 Task: Find connections with filter location Emmerich with filter topic #Datawith filter profile language Potuguese with filter current company Home Credit India with filter school Jorhat Engineering College with filter industry Libraries with filter service category Family Law with filter keywords title Founder
Action: Mouse moved to (573, 72)
Screenshot: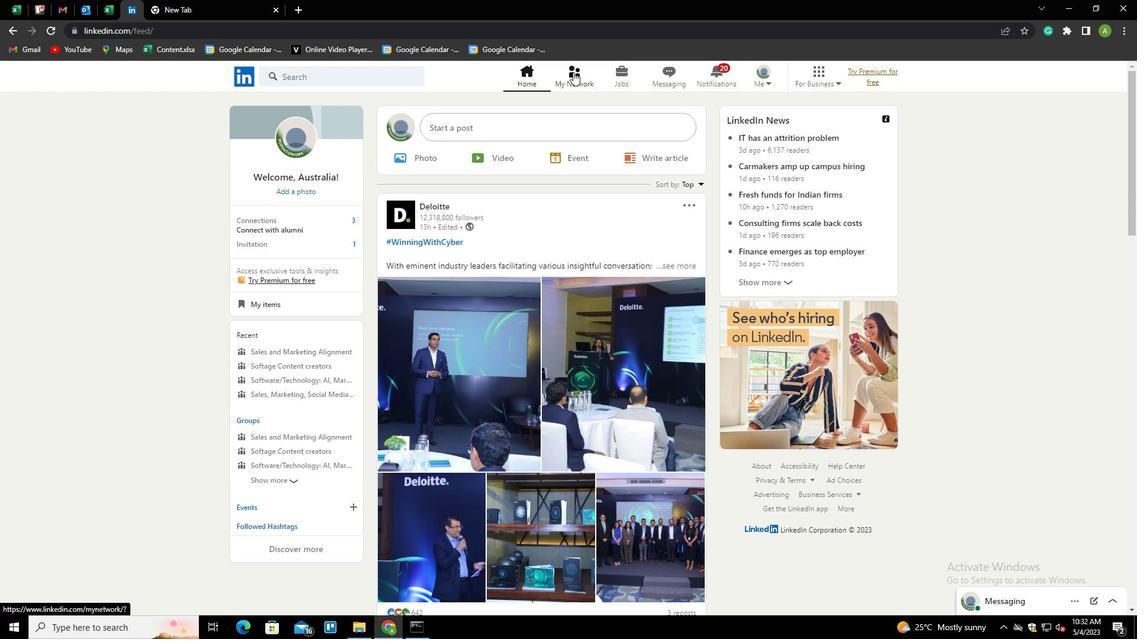 
Action: Mouse pressed left at (573, 72)
Screenshot: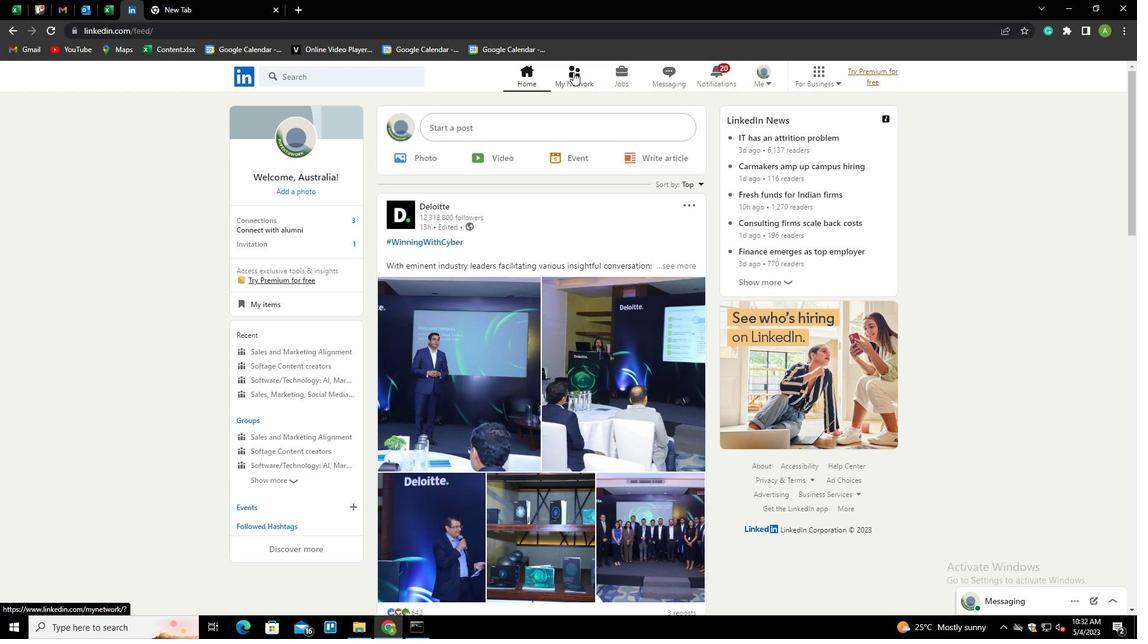 
Action: Mouse moved to (308, 140)
Screenshot: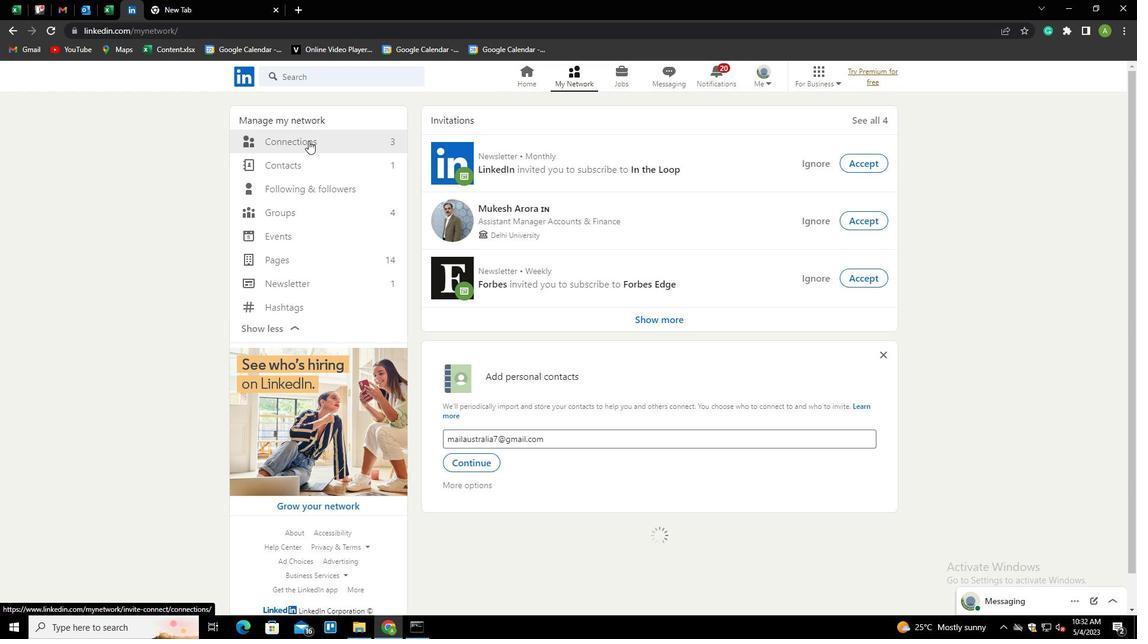 
Action: Mouse pressed left at (308, 140)
Screenshot: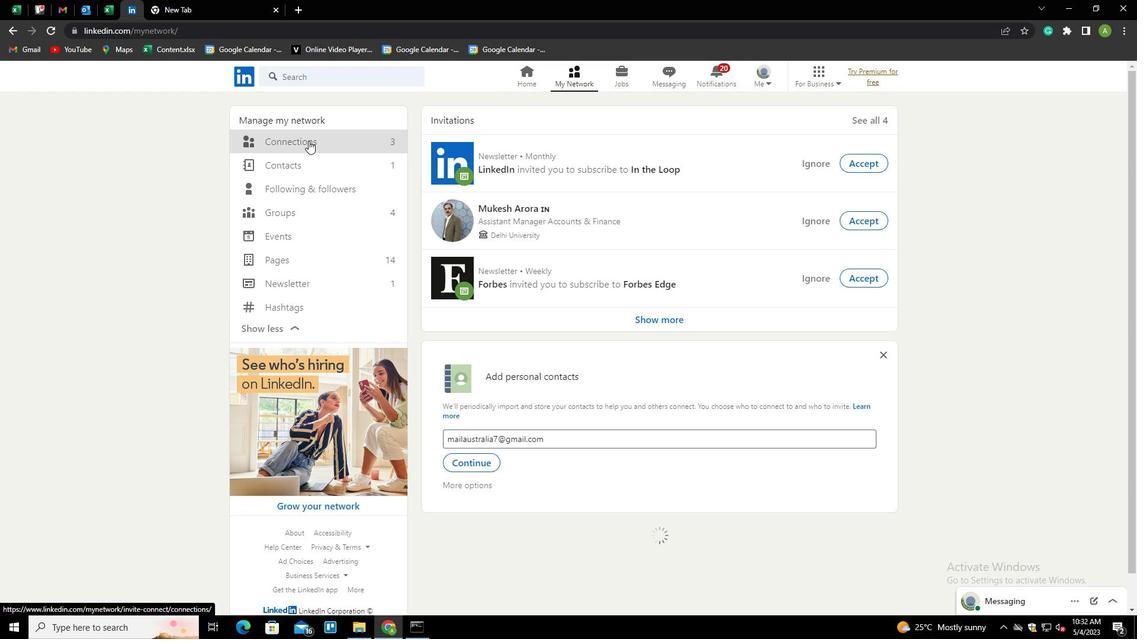 
Action: Mouse moved to (656, 140)
Screenshot: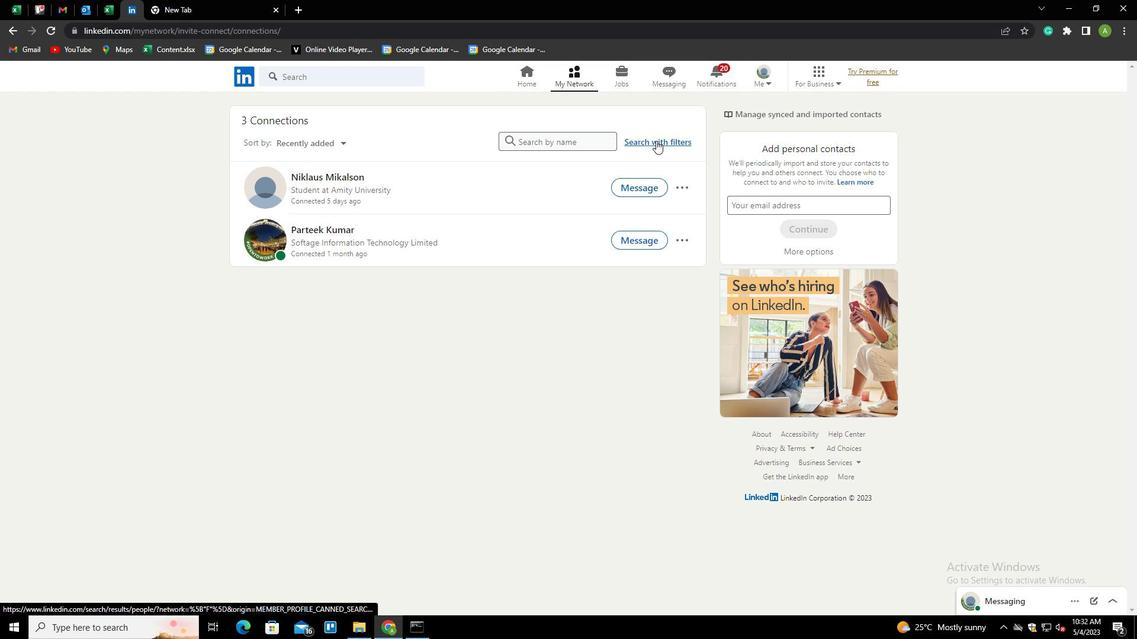 
Action: Mouse pressed left at (656, 140)
Screenshot: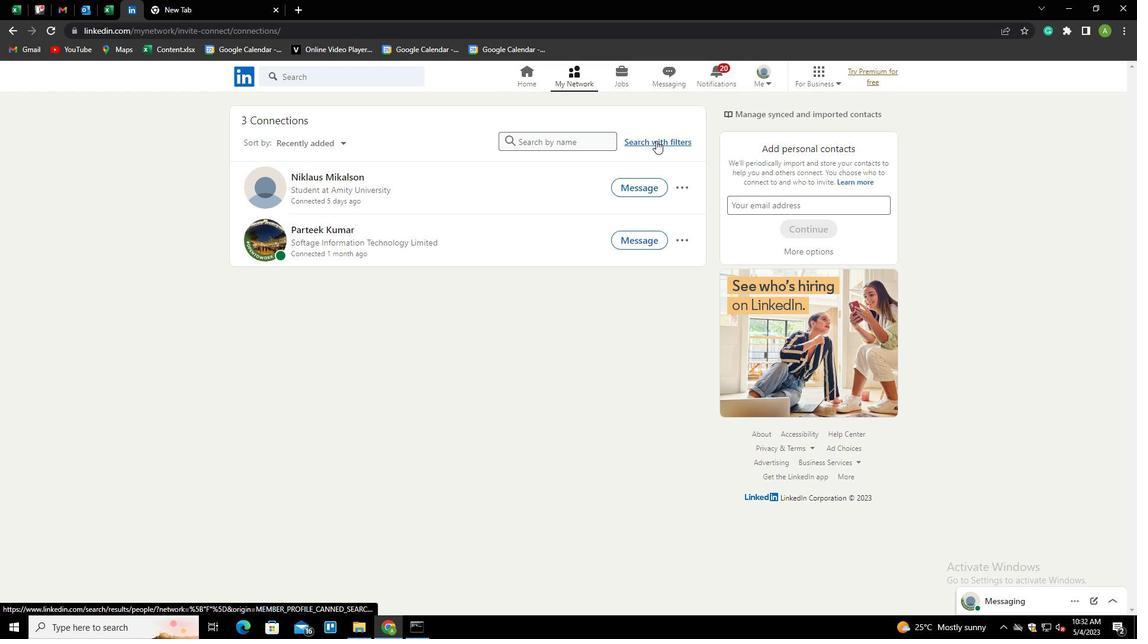 
Action: Mouse moved to (618, 105)
Screenshot: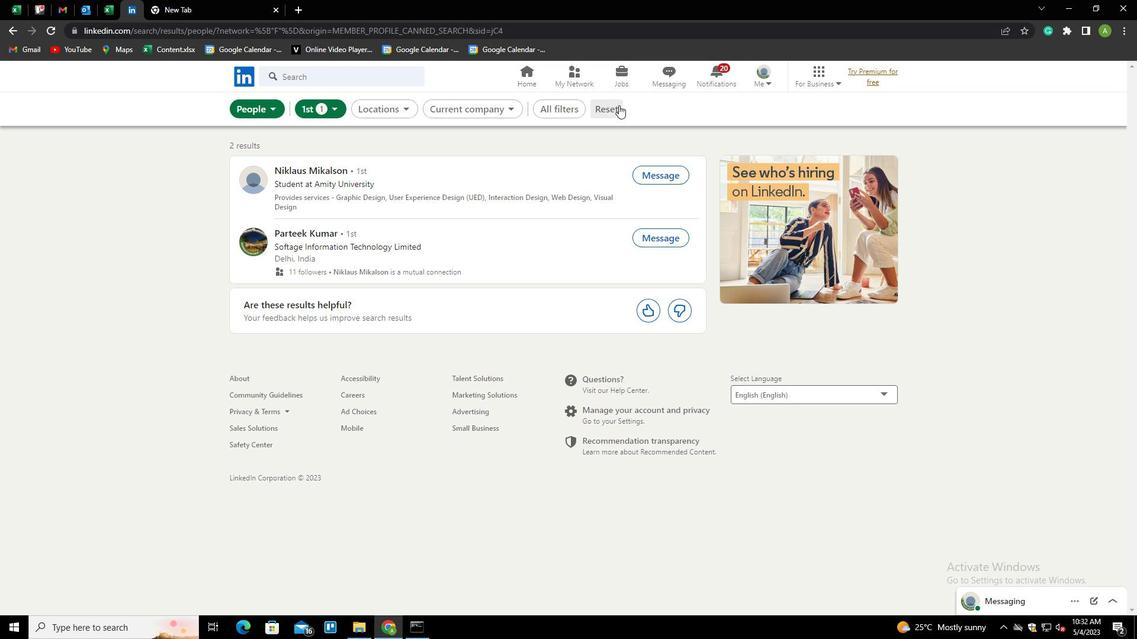 
Action: Mouse pressed left at (618, 105)
Screenshot: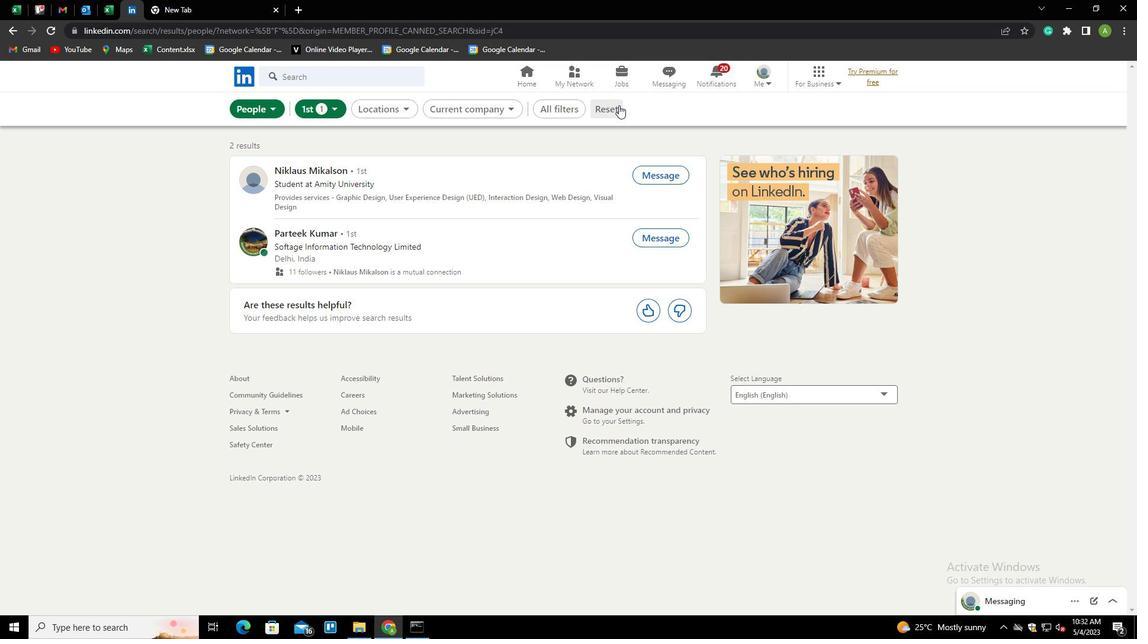 
Action: Mouse moved to (598, 107)
Screenshot: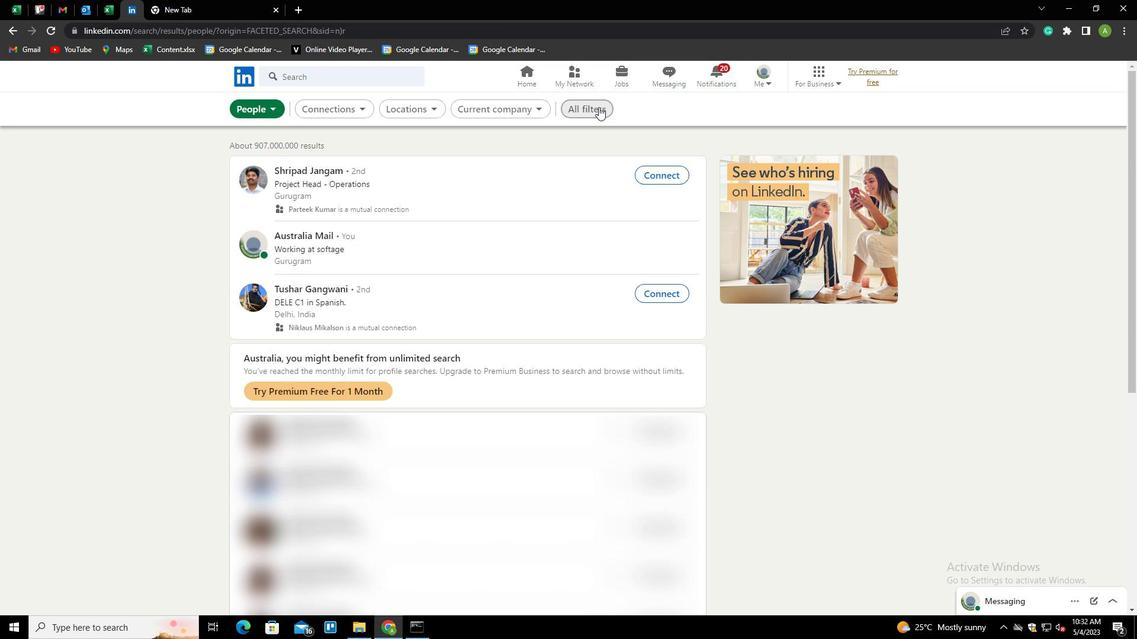 
Action: Mouse pressed left at (598, 107)
Screenshot: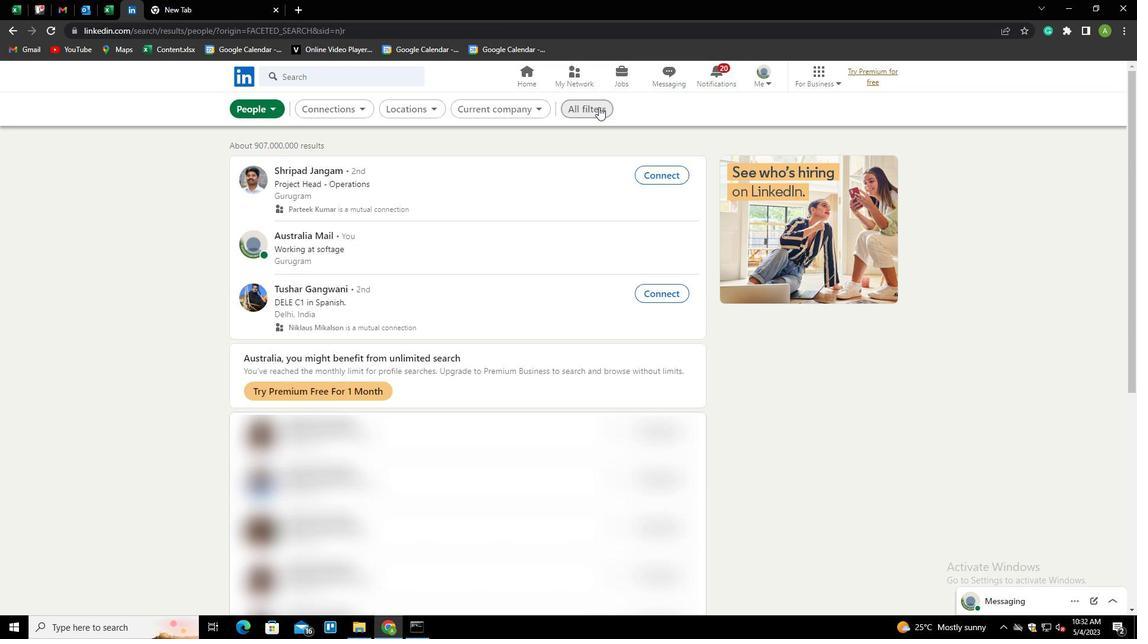 
Action: Mouse moved to (905, 396)
Screenshot: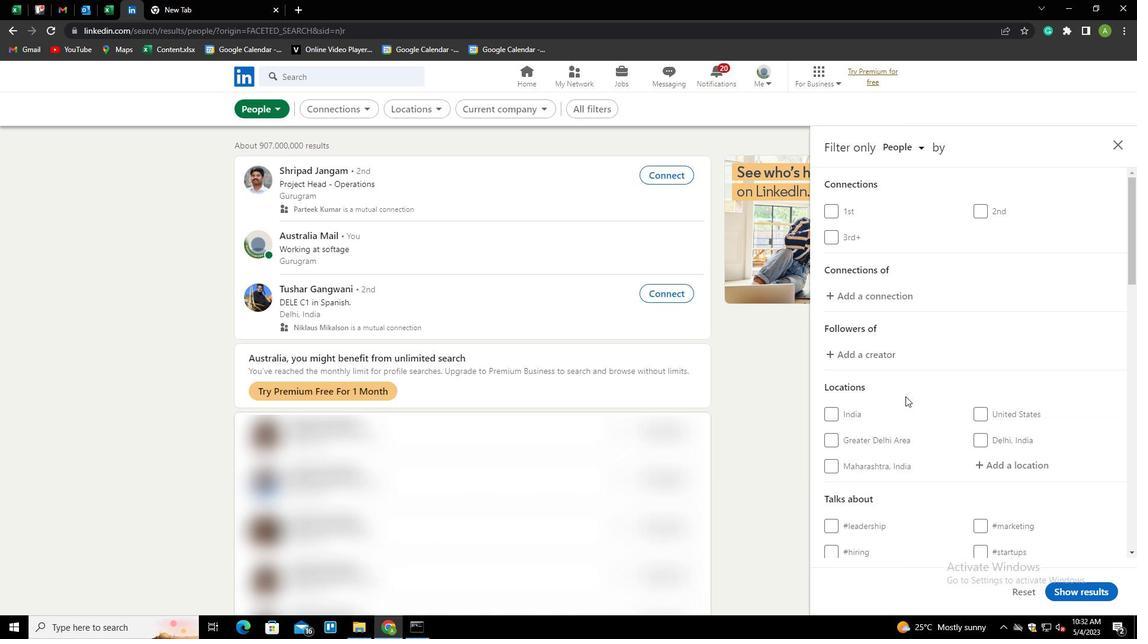 
Action: Mouse scrolled (905, 396) with delta (0, 0)
Screenshot: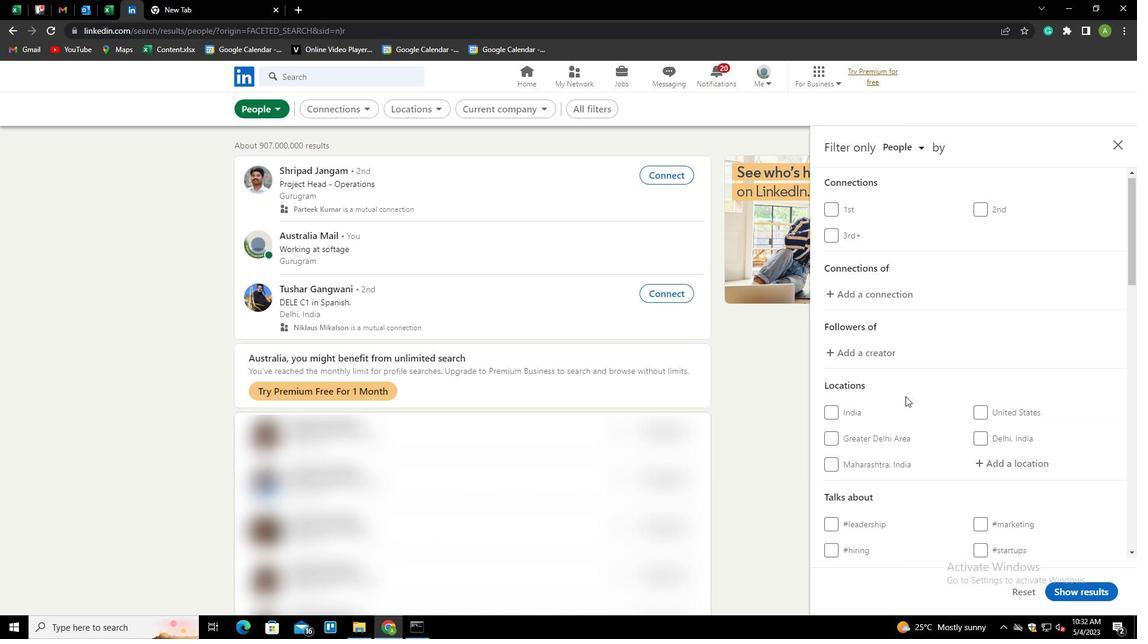 
Action: Mouse scrolled (905, 396) with delta (0, 0)
Screenshot: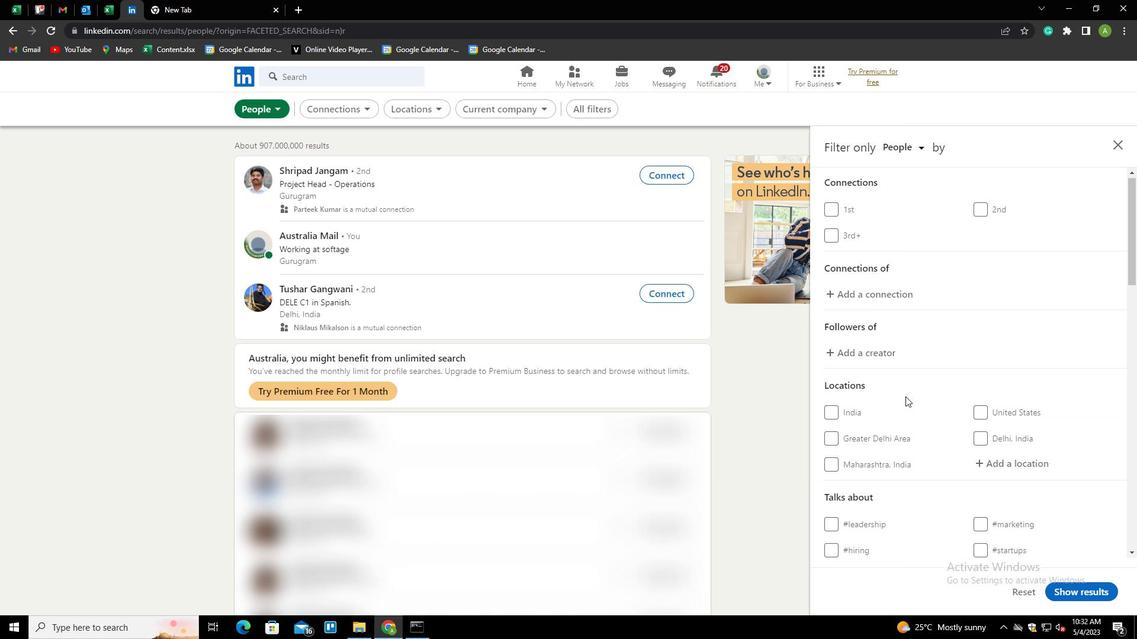 
Action: Mouse moved to (1034, 351)
Screenshot: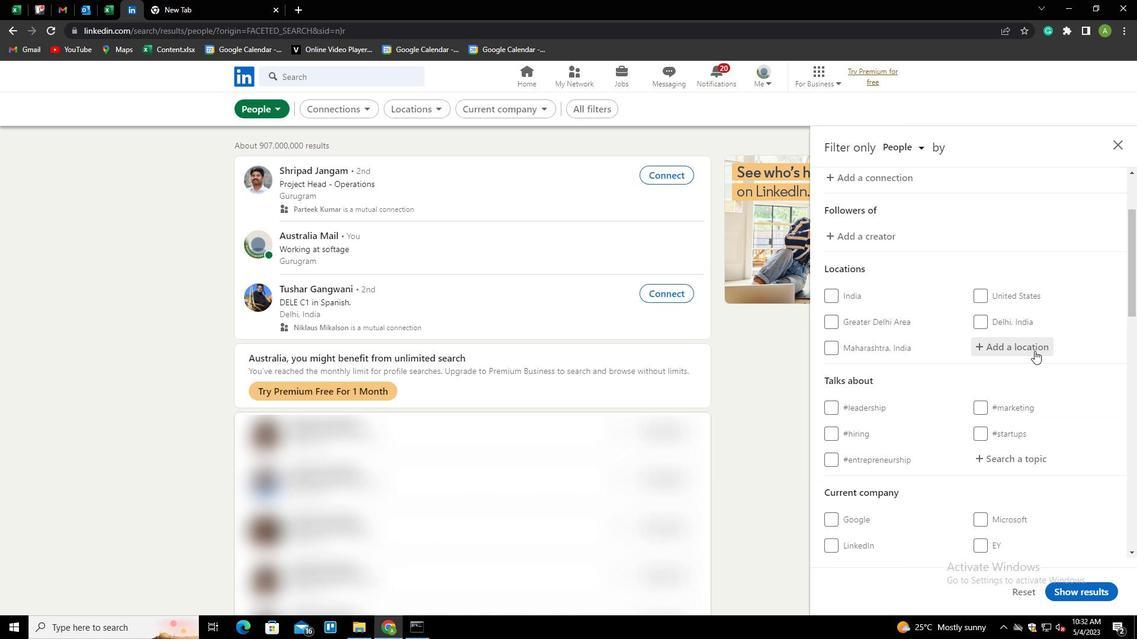 
Action: Mouse pressed left at (1034, 351)
Screenshot: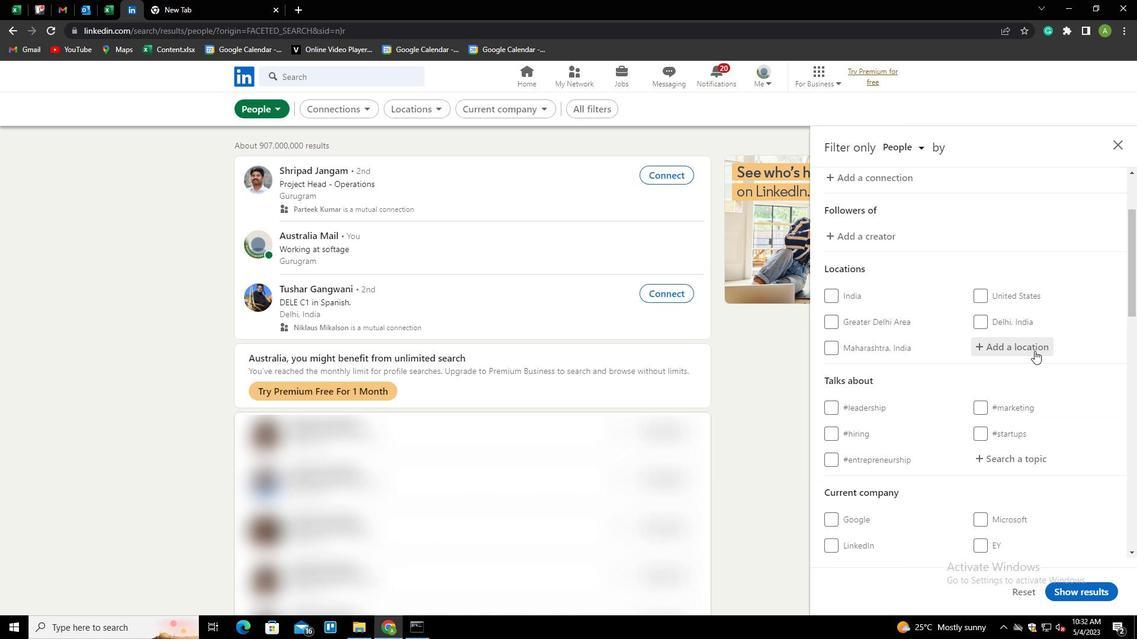 
Action: Key pressed <Key.shift>E
Screenshot: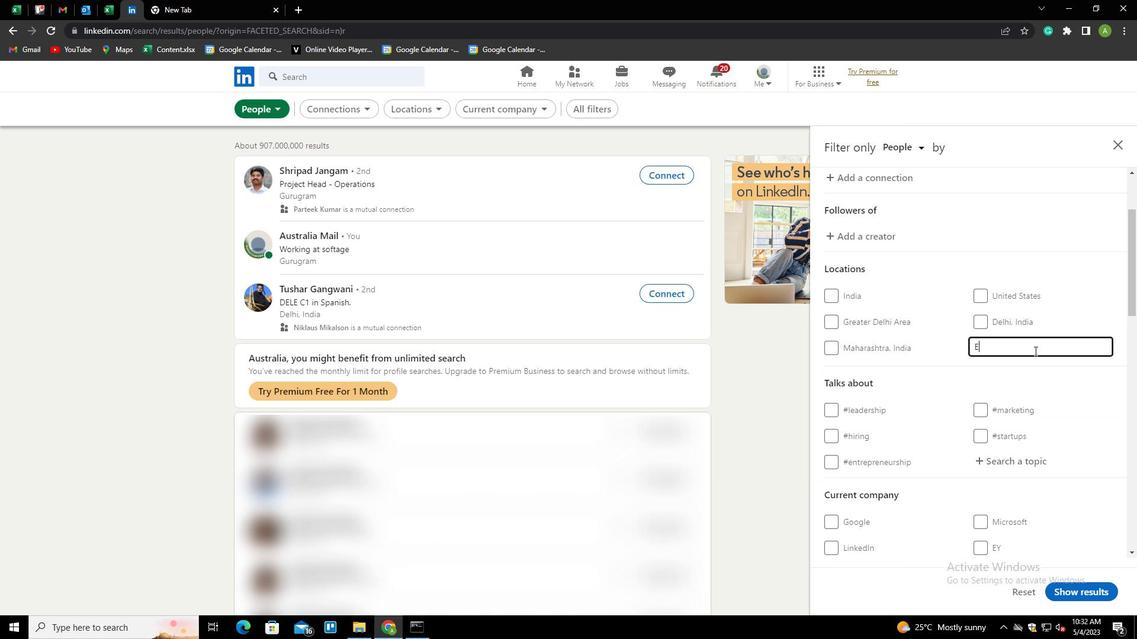 
Action: Mouse moved to (1034, 351)
Screenshot: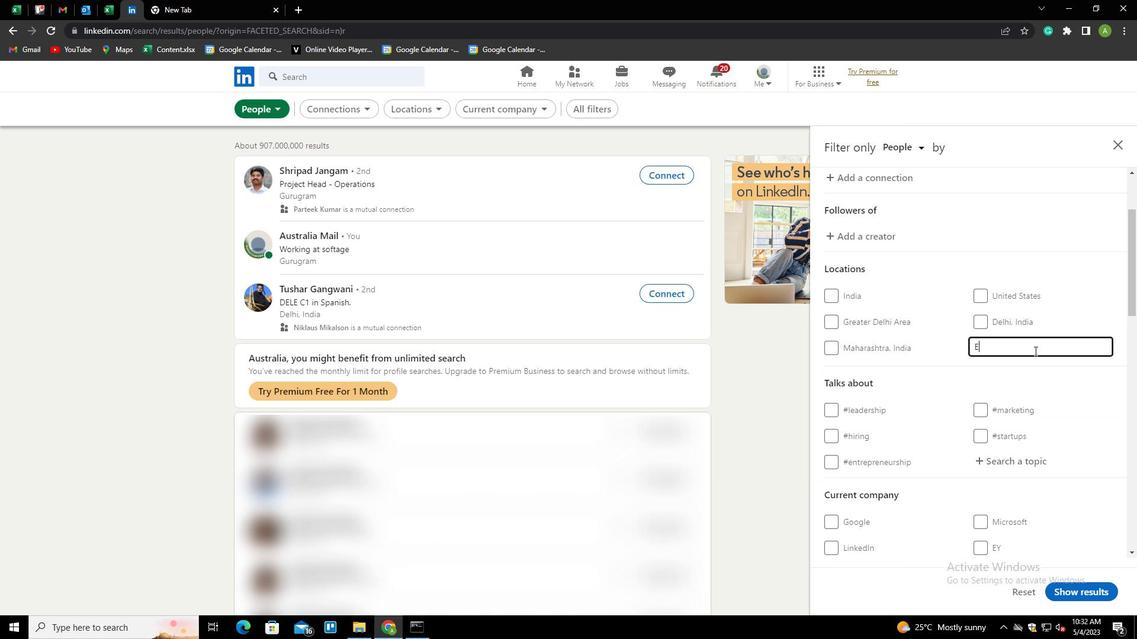 
Action: Key pressed MMERICH<Key.down><Key.enter>
Screenshot: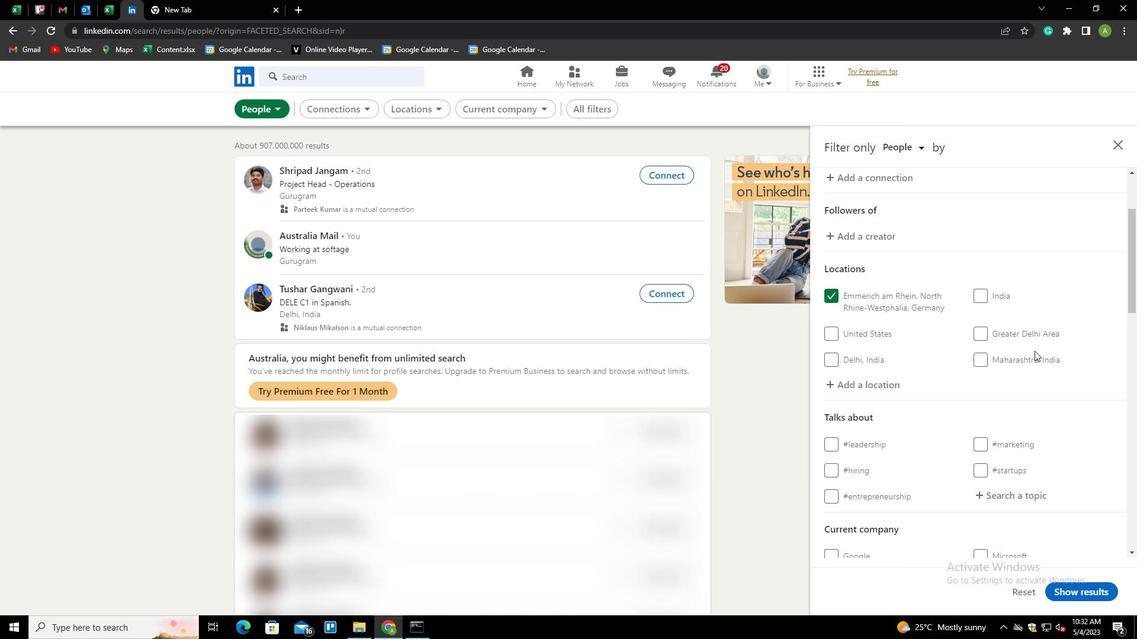 
Action: Mouse scrolled (1034, 350) with delta (0, 0)
Screenshot: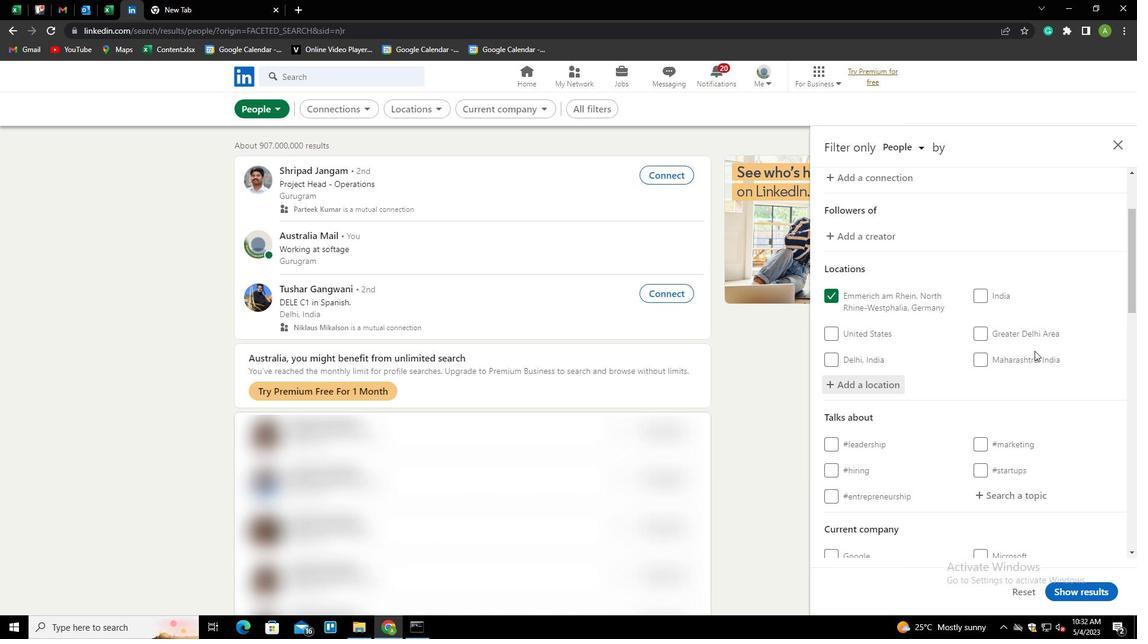 
Action: Mouse scrolled (1034, 350) with delta (0, 0)
Screenshot: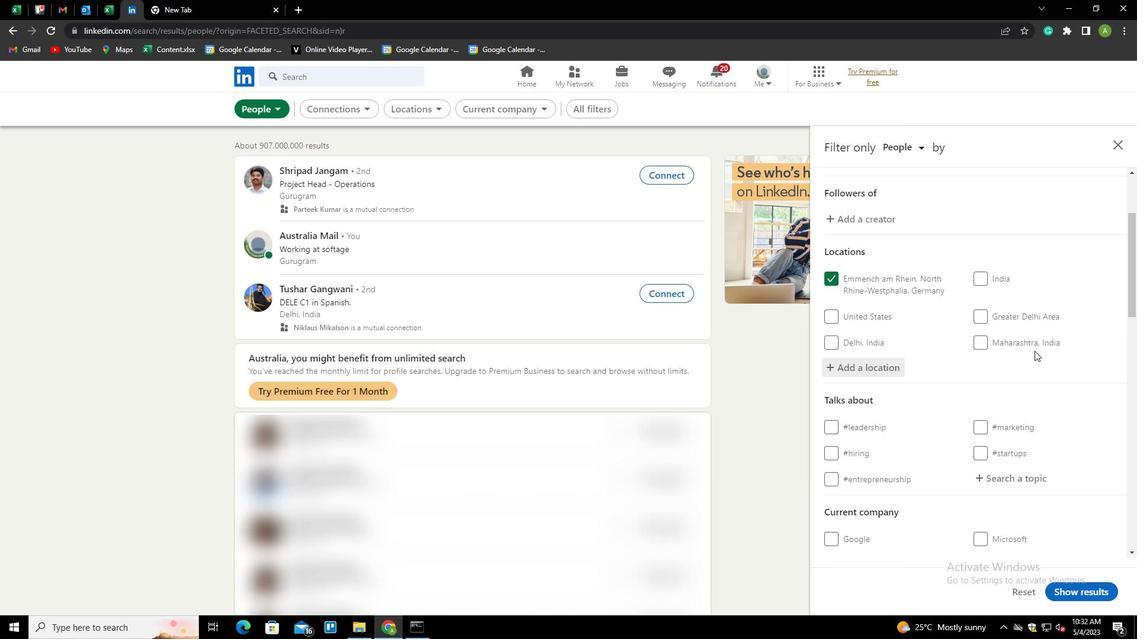 
Action: Mouse moved to (1011, 379)
Screenshot: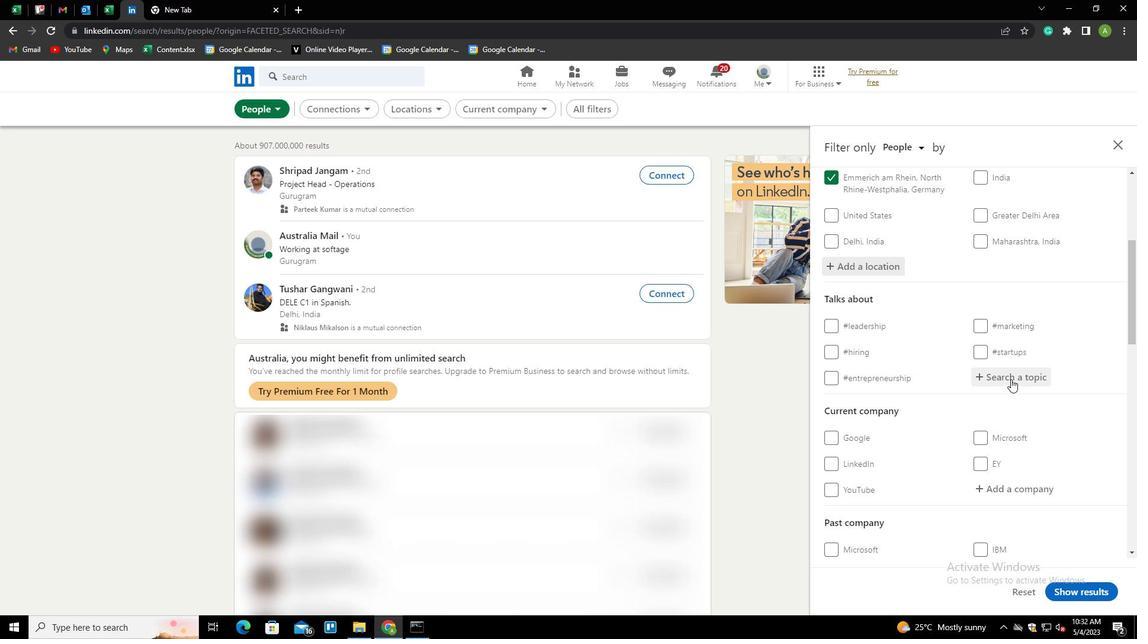 
Action: Mouse pressed left at (1011, 379)
Screenshot: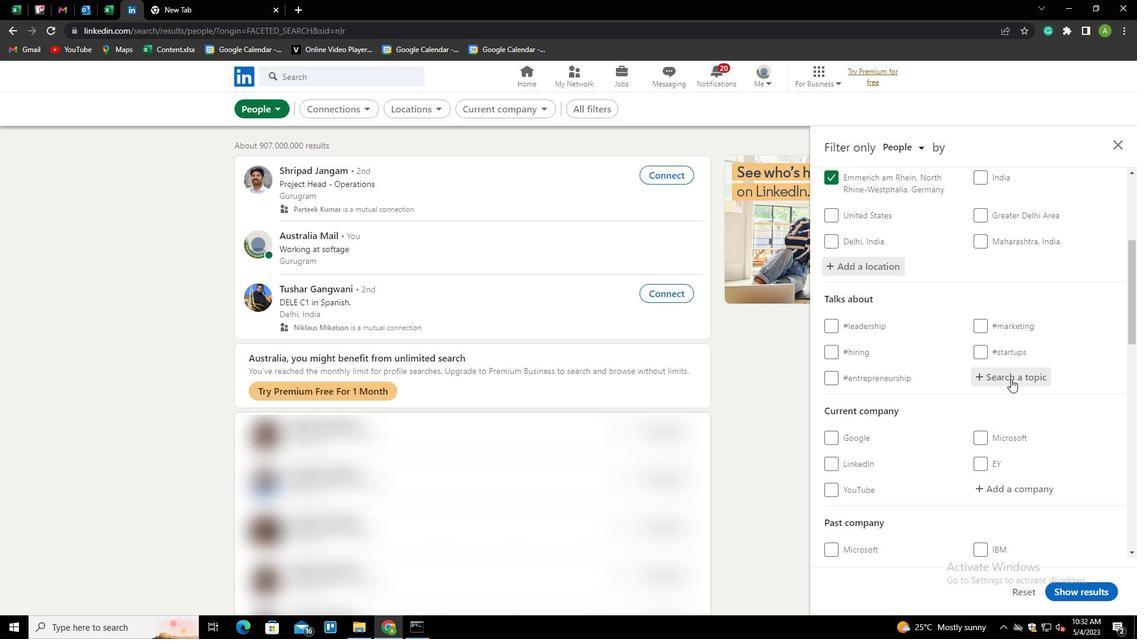 
Action: Key pressed <Key.shift>DATA<Key.down><Key.enter>
Screenshot: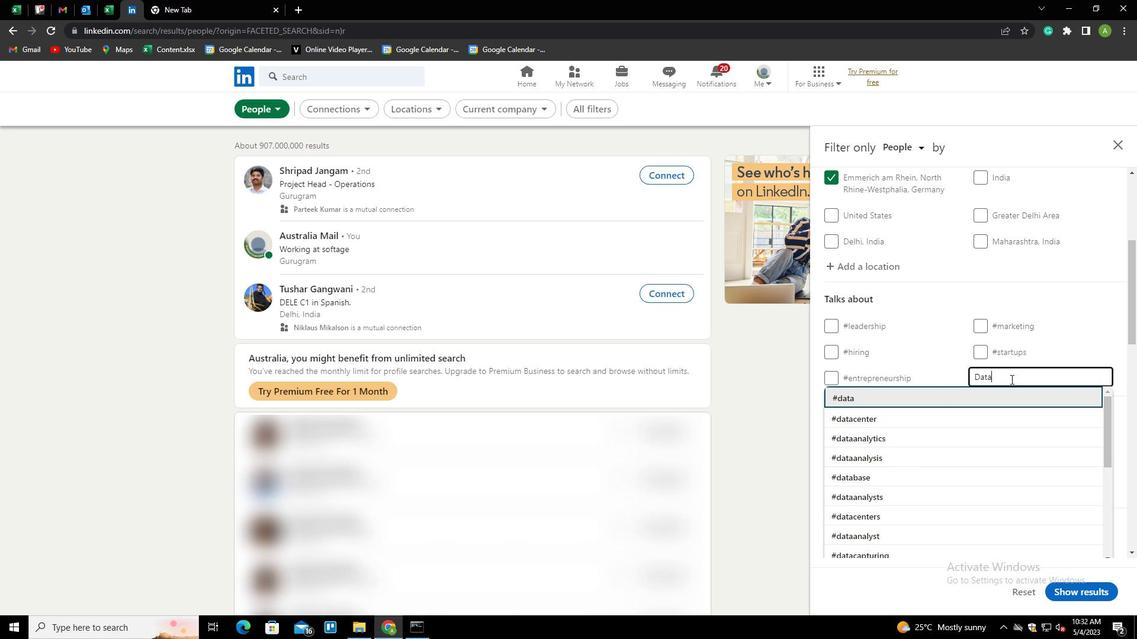 
Action: Mouse scrolled (1011, 379) with delta (0, 0)
Screenshot: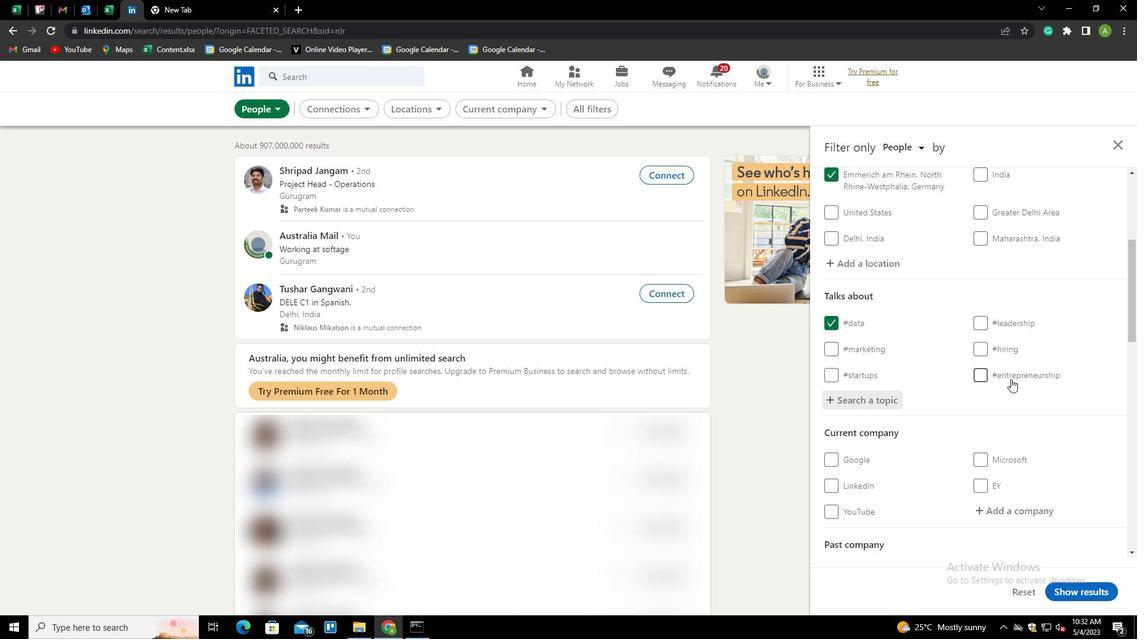 
Action: Mouse scrolled (1011, 379) with delta (0, 0)
Screenshot: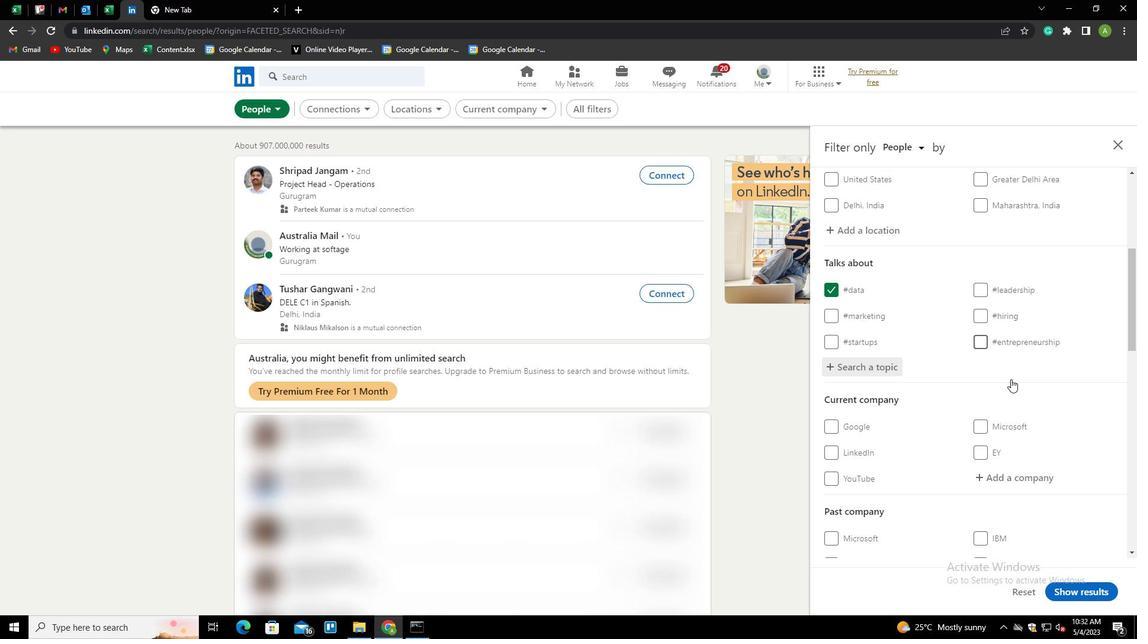
Action: Mouse scrolled (1011, 379) with delta (0, 0)
Screenshot: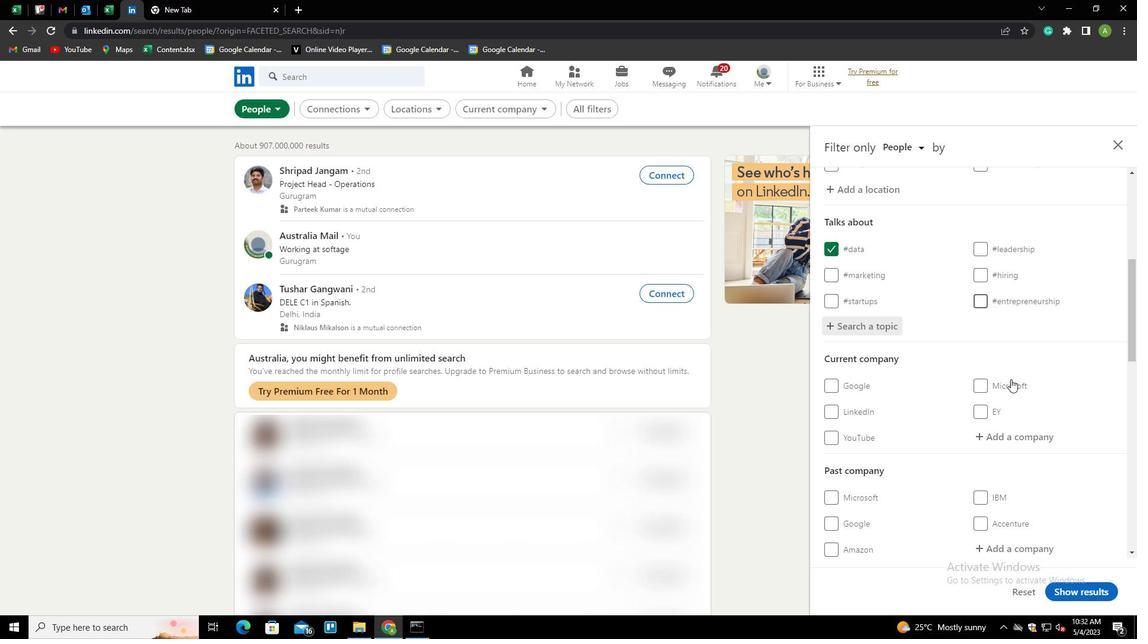 
Action: Mouse scrolled (1011, 379) with delta (0, 0)
Screenshot: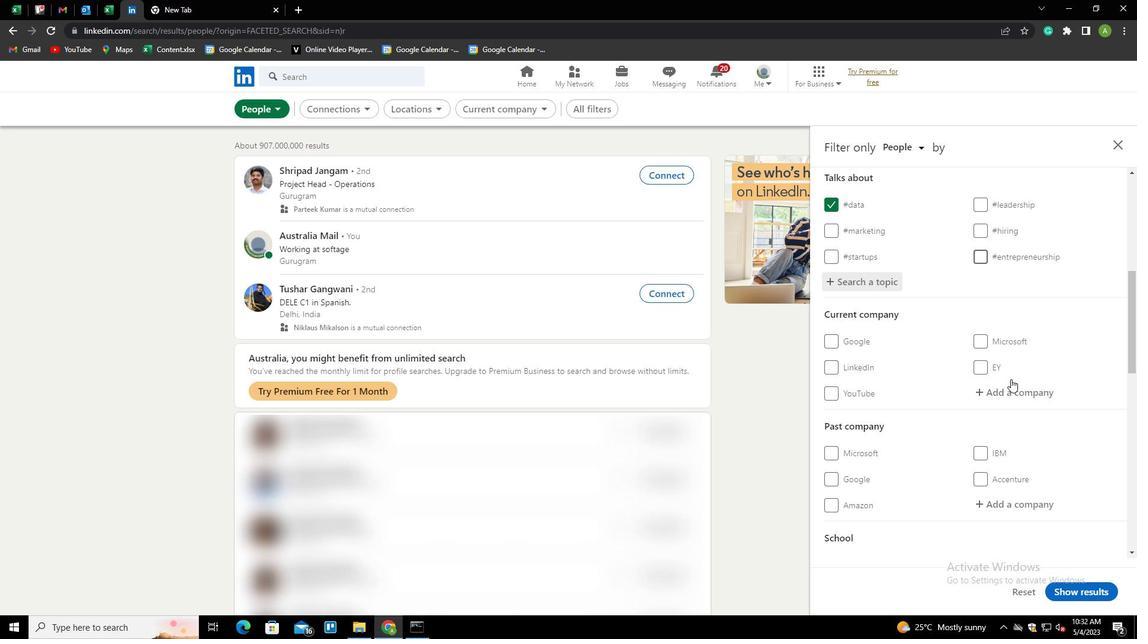 
Action: Mouse scrolled (1011, 379) with delta (0, 0)
Screenshot: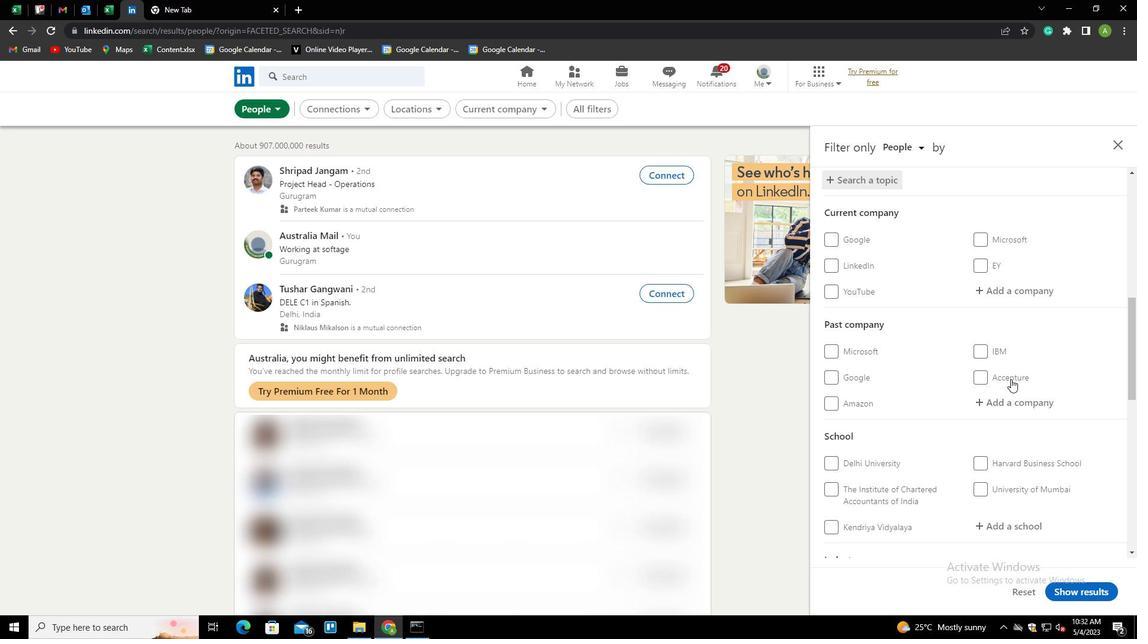 
Action: Mouse scrolled (1011, 379) with delta (0, 0)
Screenshot: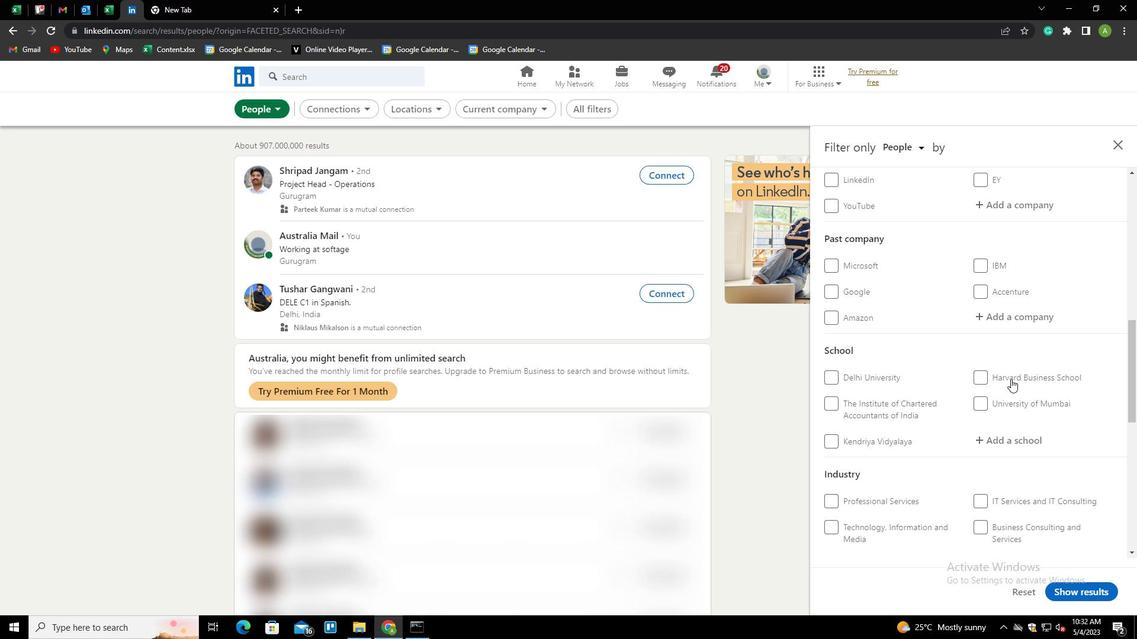 
Action: Mouse scrolled (1011, 379) with delta (0, 0)
Screenshot: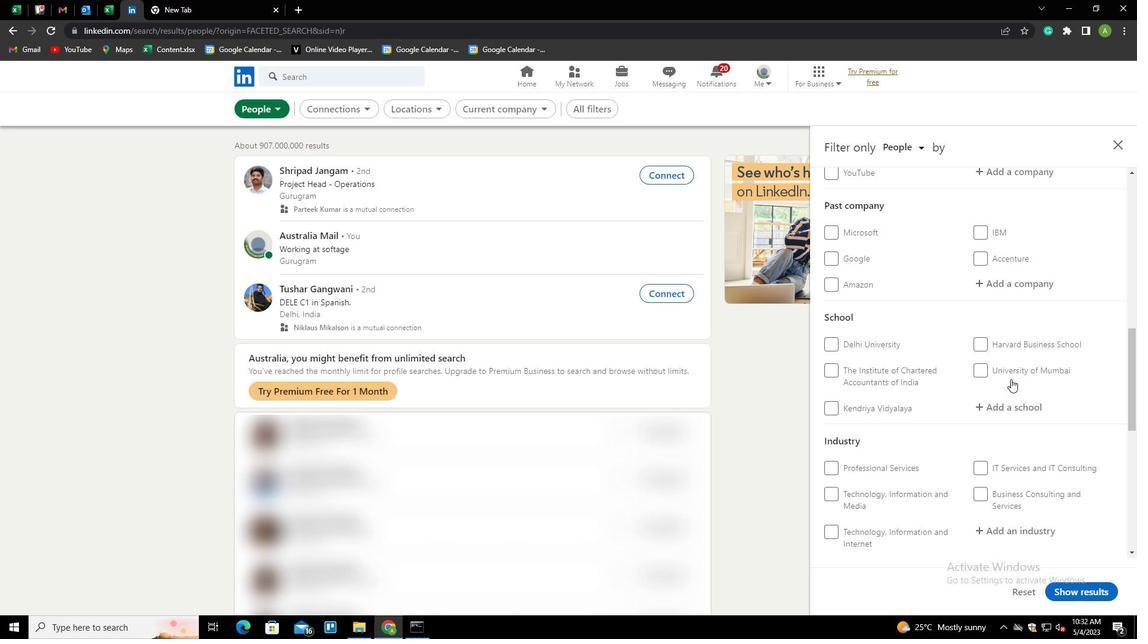 
Action: Mouse scrolled (1011, 379) with delta (0, 0)
Screenshot: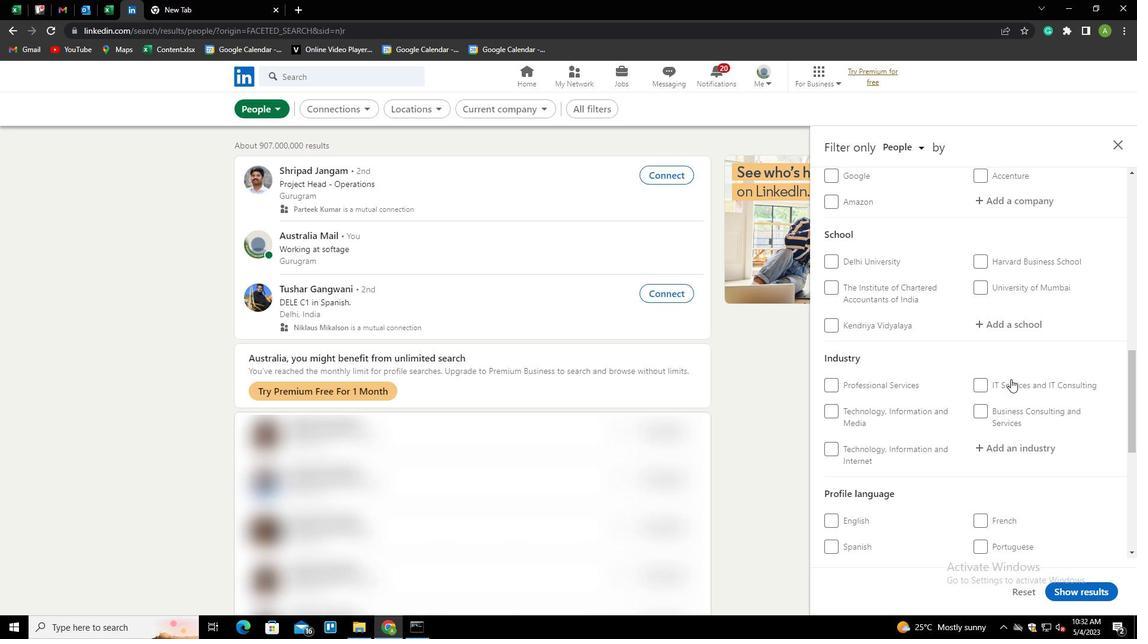 
Action: Mouse moved to (981, 499)
Screenshot: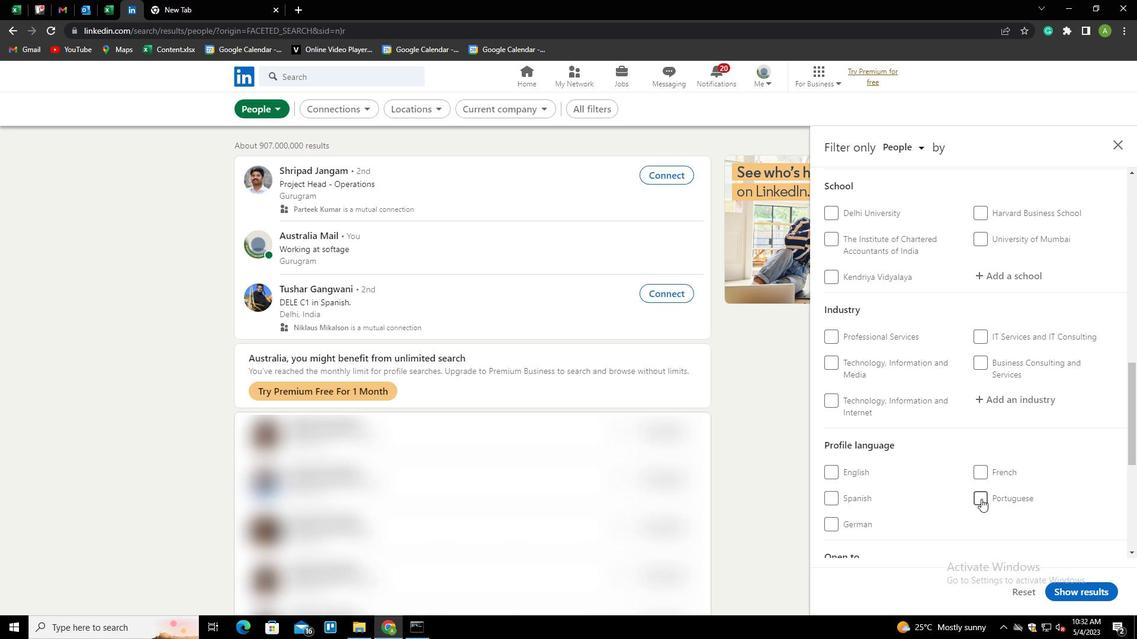 
Action: Mouse pressed left at (981, 499)
Screenshot: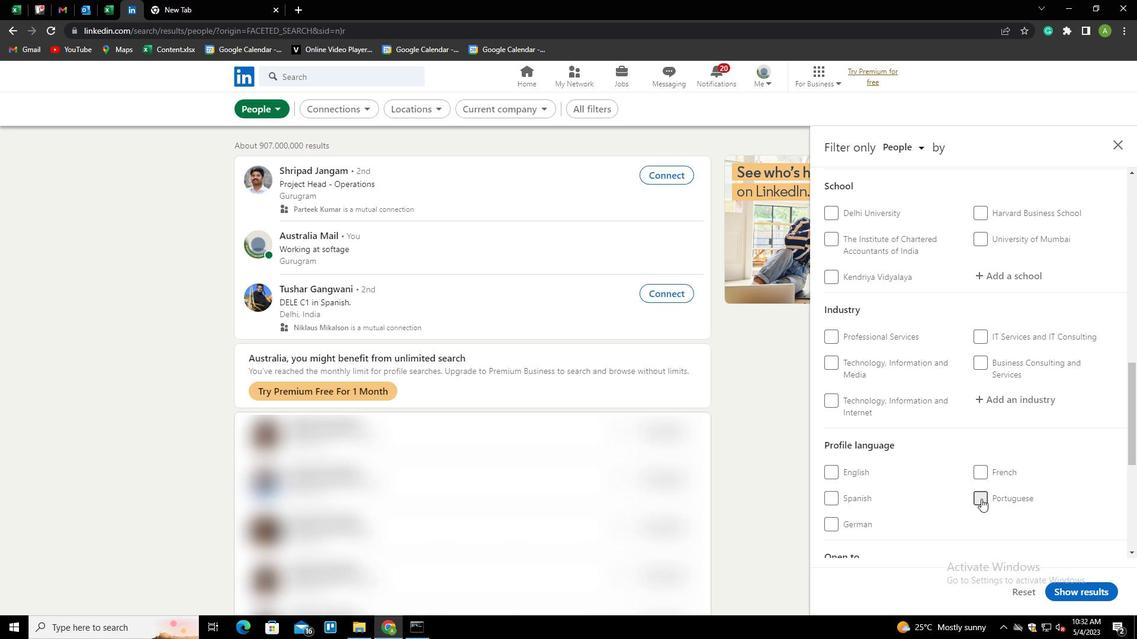 
Action: Mouse moved to (1023, 458)
Screenshot: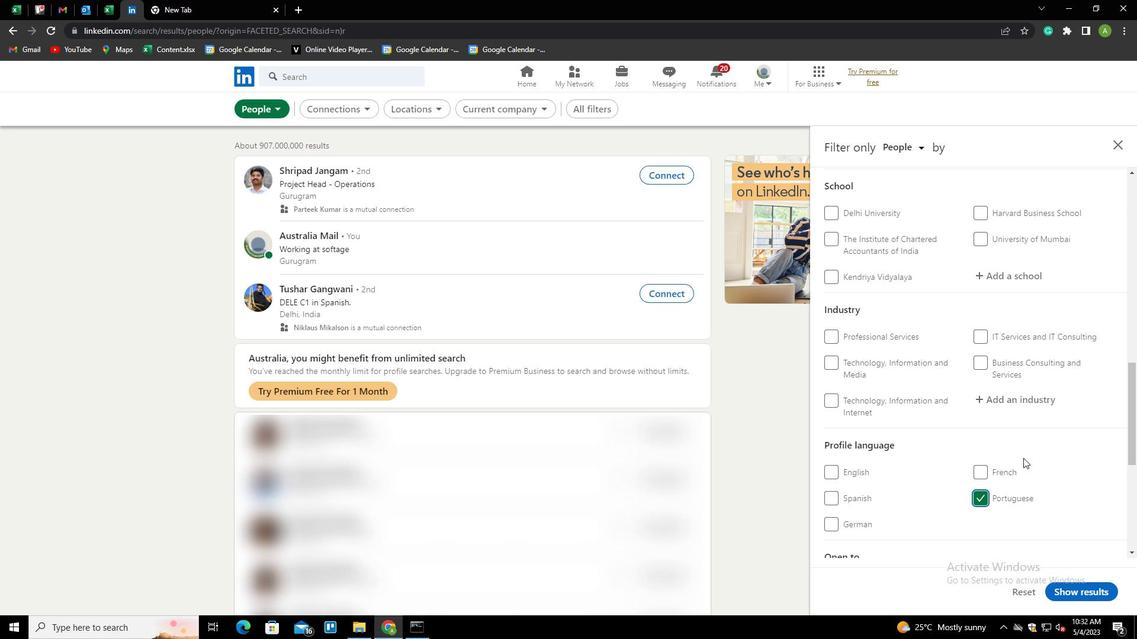 
Action: Mouse scrolled (1023, 459) with delta (0, 0)
Screenshot: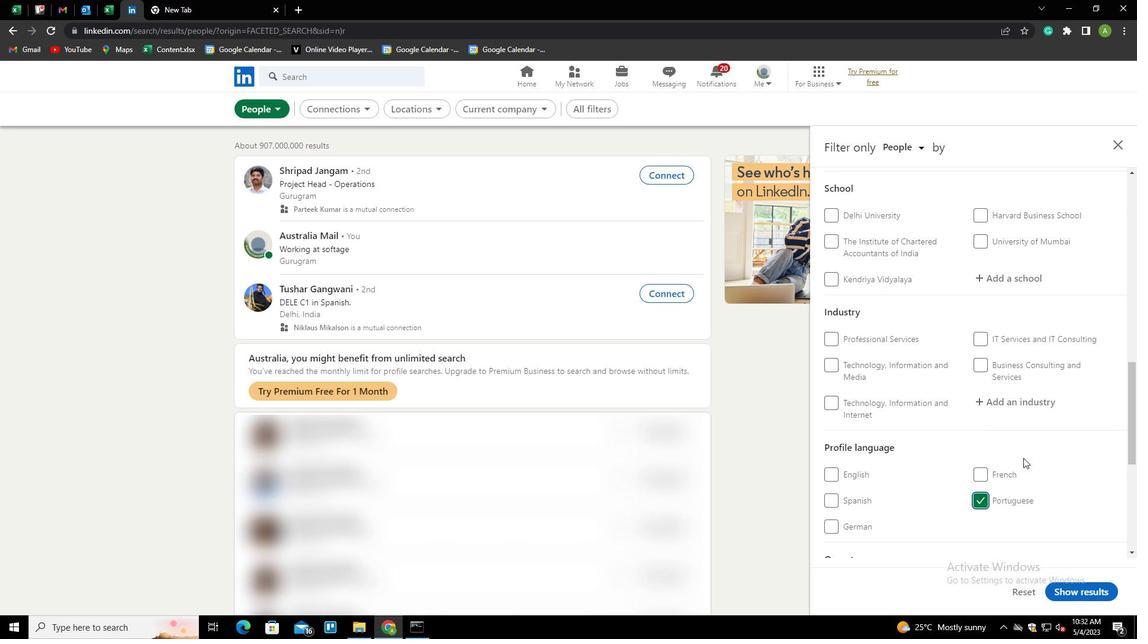 
Action: Mouse scrolled (1023, 459) with delta (0, 0)
Screenshot: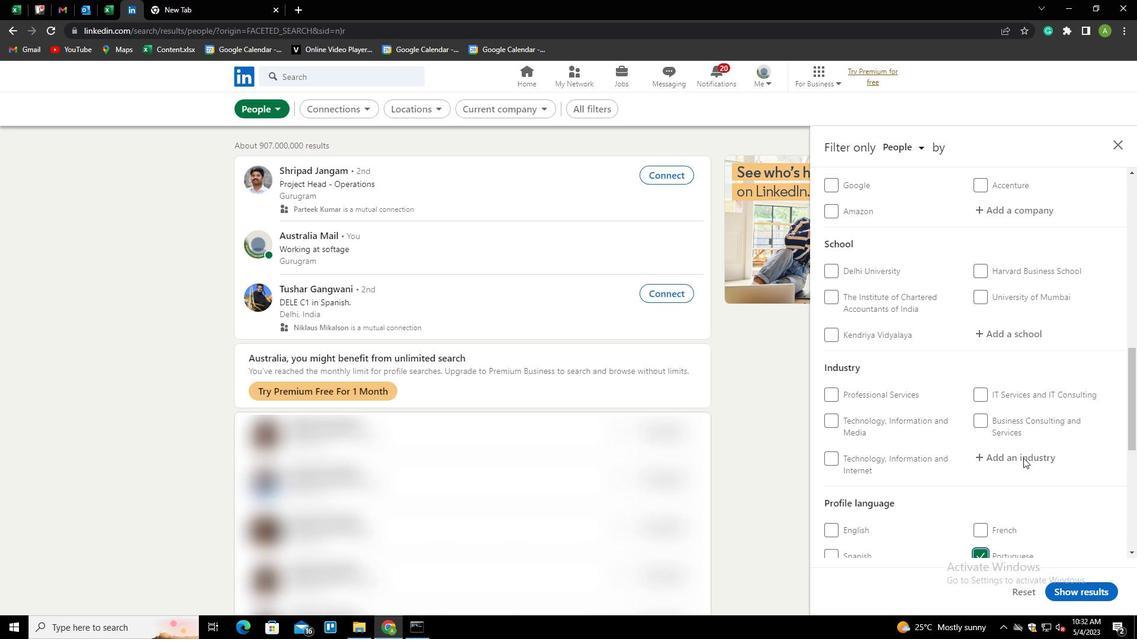 
Action: Mouse scrolled (1023, 459) with delta (0, 0)
Screenshot: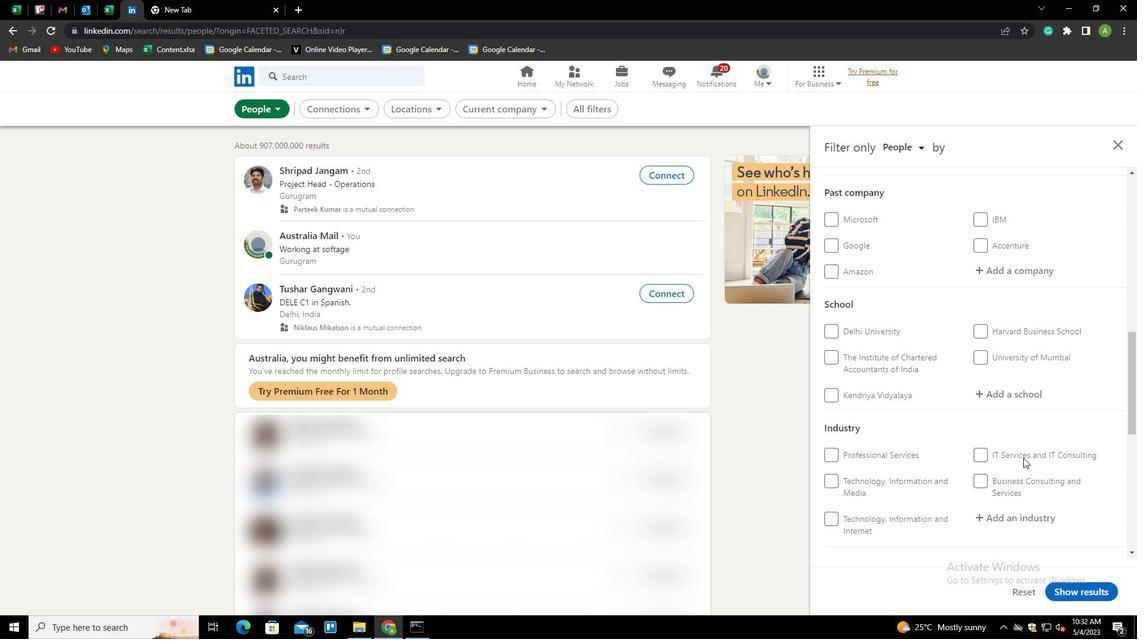 
Action: Mouse scrolled (1023, 459) with delta (0, 0)
Screenshot: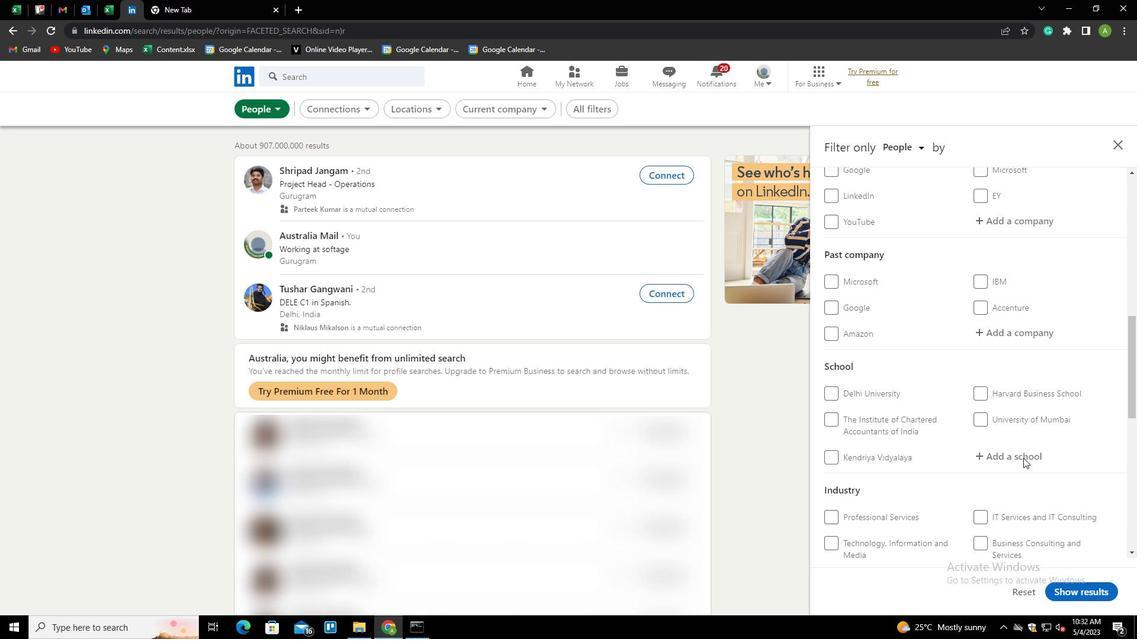 
Action: Mouse scrolled (1023, 459) with delta (0, 0)
Screenshot: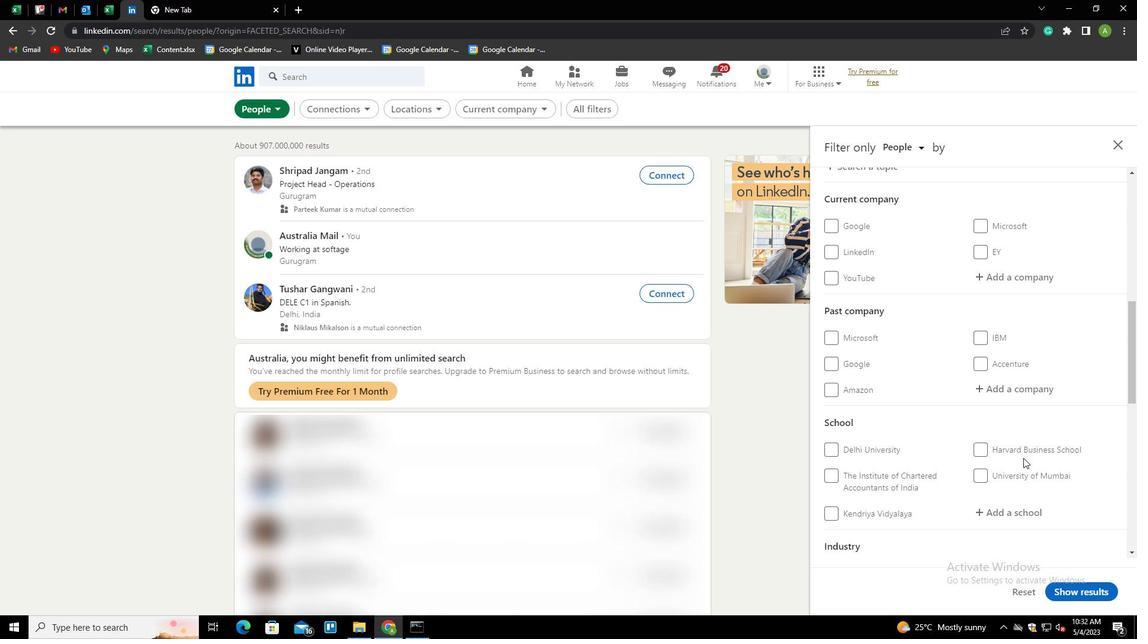 
Action: Mouse scrolled (1023, 459) with delta (0, 0)
Screenshot: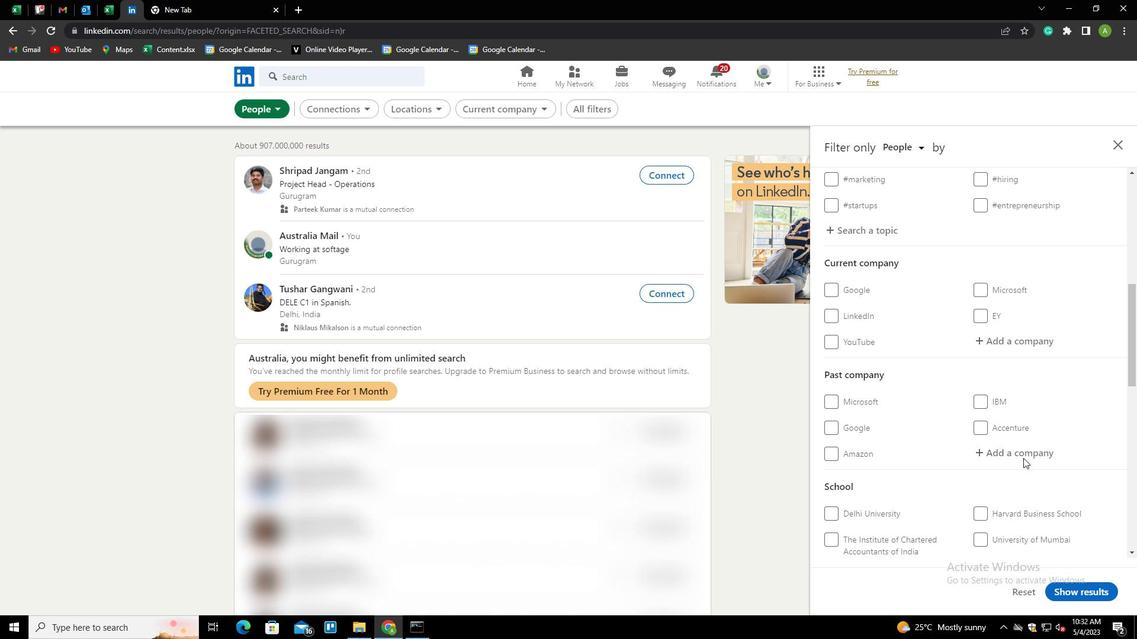 
Action: Mouse moved to (1009, 399)
Screenshot: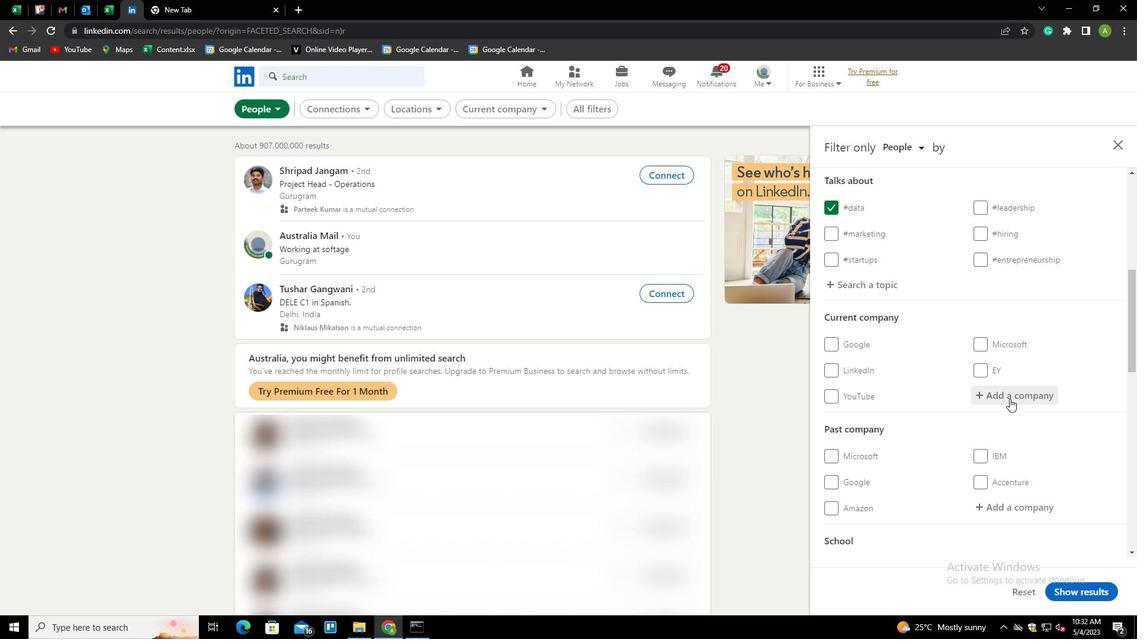 
Action: Mouse pressed left at (1009, 399)
Screenshot: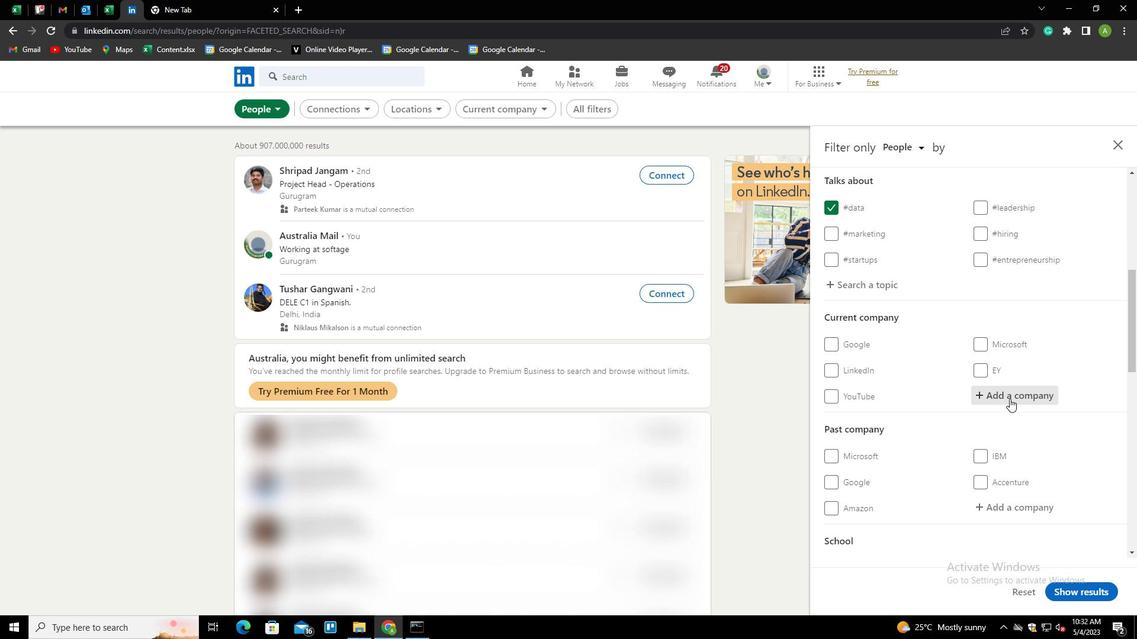 
Action: Key pressed <Key.shift>HOME<Key.space><Key.shift>B<Key.backspace><Key.shift>CREDIT<Key.down><Key.enter>
Screenshot: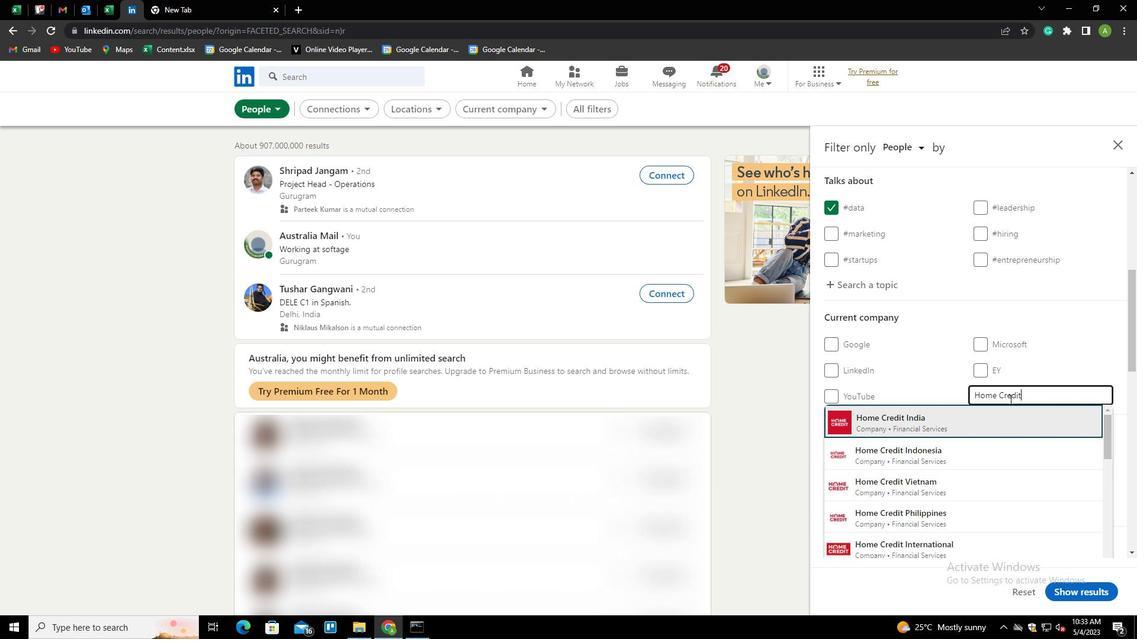 
Action: Mouse scrolled (1009, 398) with delta (0, 0)
Screenshot: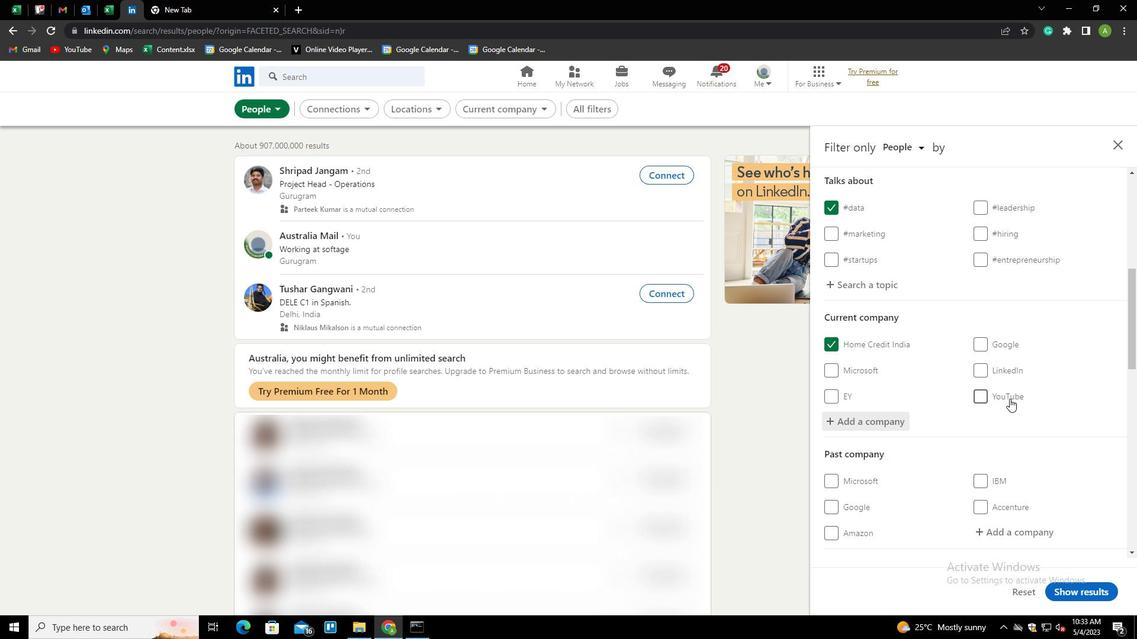 
Action: Mouse scrolled (1009, 398) with delta (0, 0)
Screenshot: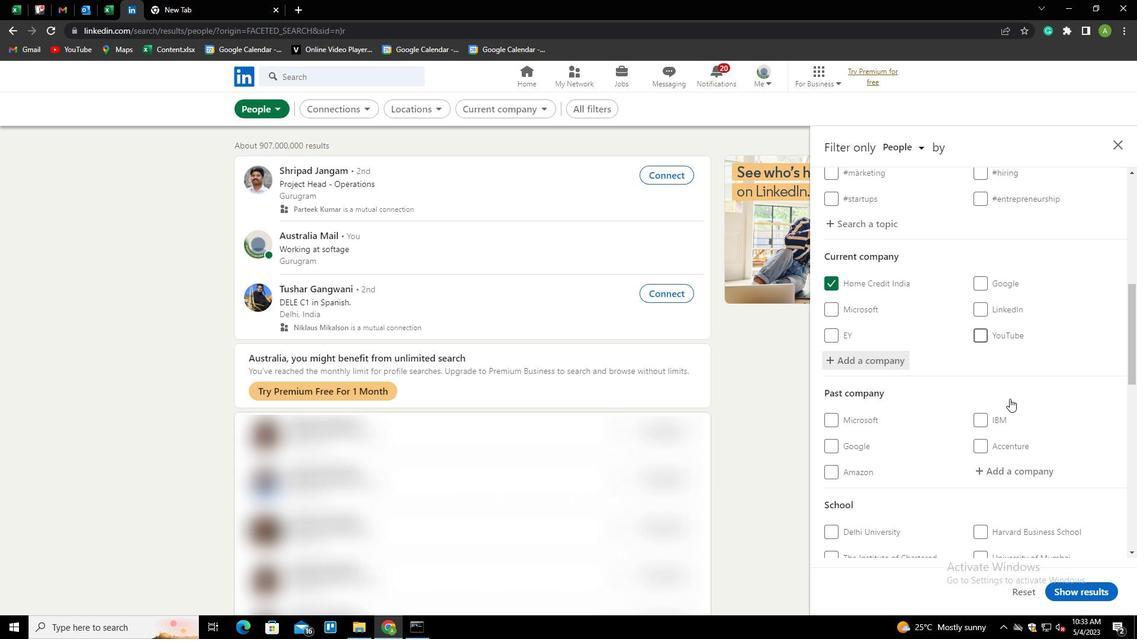 
Action: Mouse scrolled (1009, 398) with delta (0, 0)
Screenshot: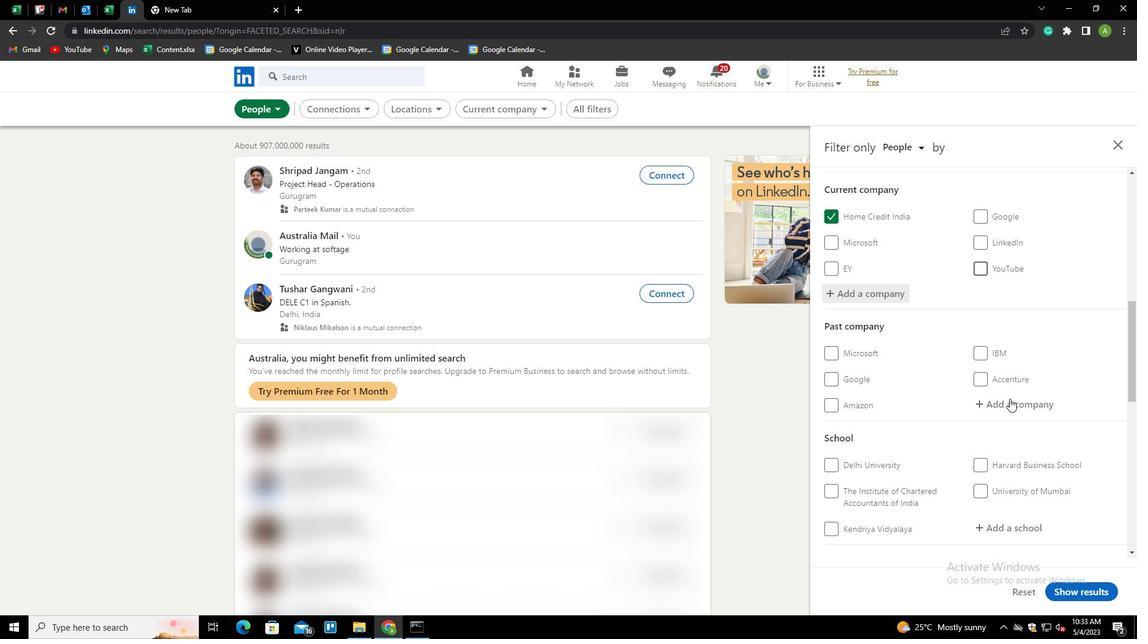 
Action: Mouse scrolled (1009, 398) with delta (0, 0)
Screenshot: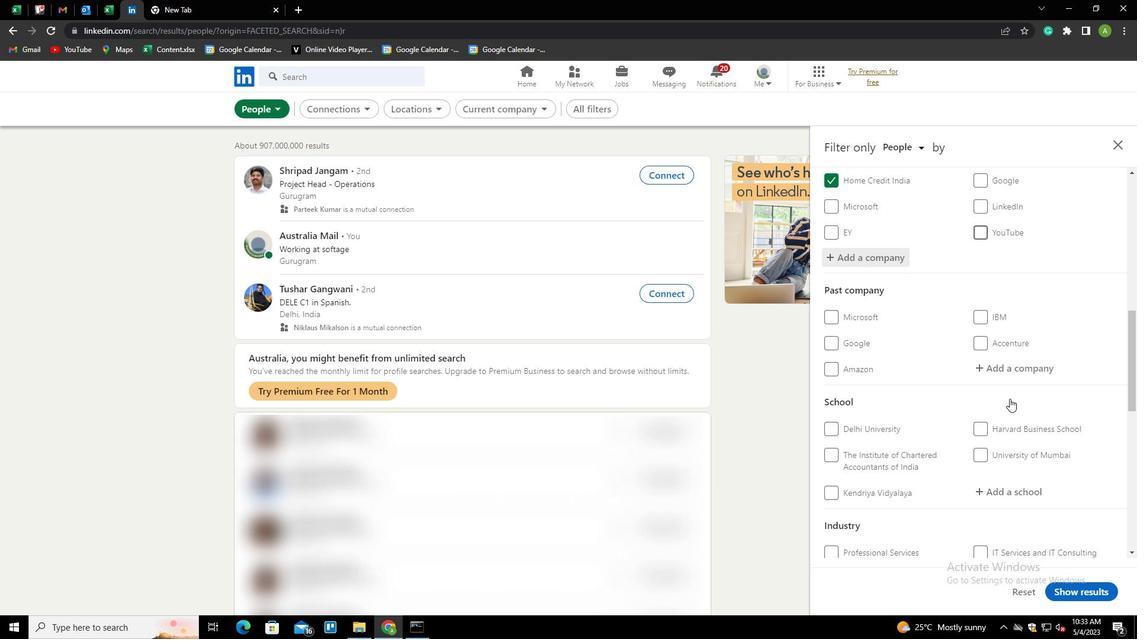 
Action: Mouse moved to (1002, 424)
Screenshot: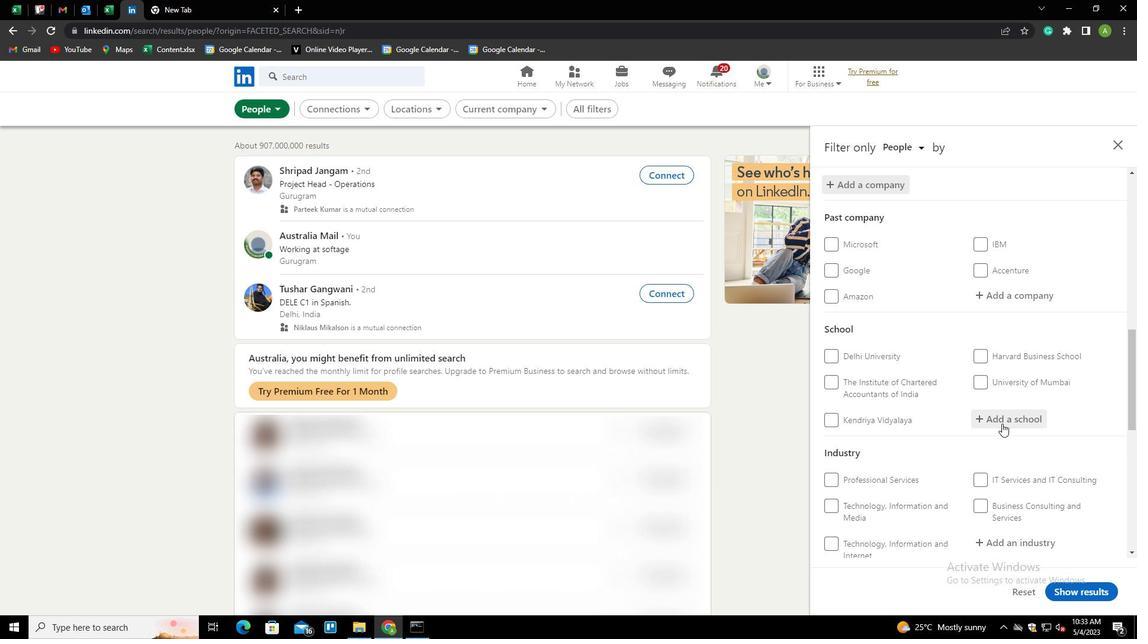 
Action: Mouse pressed left at (1002, 424)
Screenshot: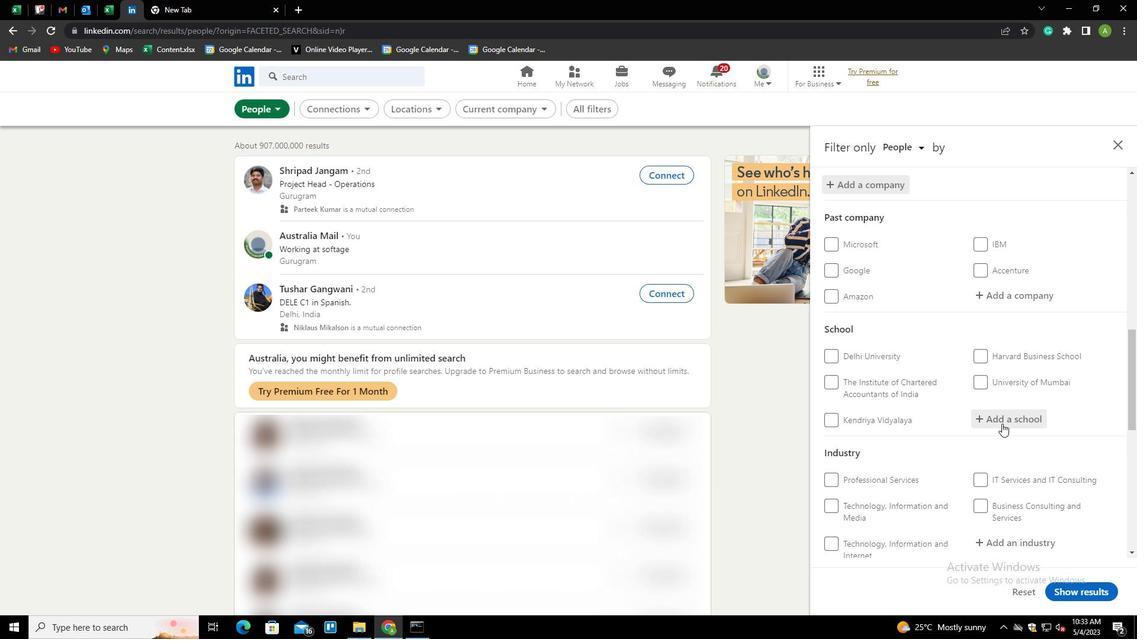 
Action: Key pressed <Key.shift>JORHAT<Key.space><Key.shift>ENGINEER<Key.down><Key.enter>
Screenshot: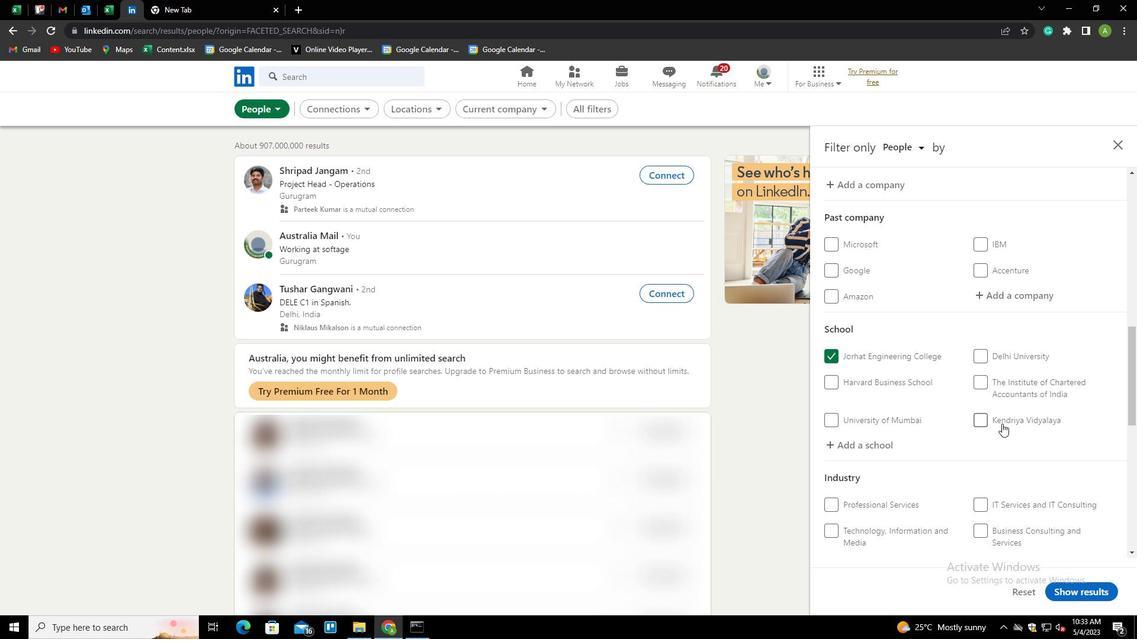 
Action: Mouse scrolled (1002, 423) with delta (0, 0)
Screenshot: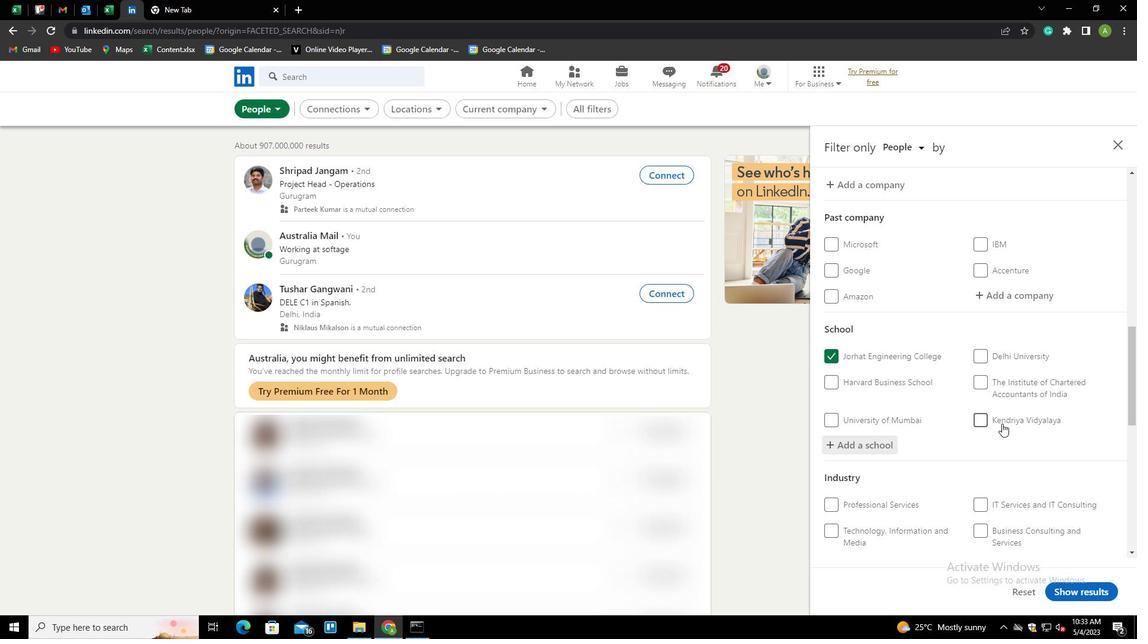 
Action: Mouse scrolled (1002, 423) with delta (0, 0)
Screenshot: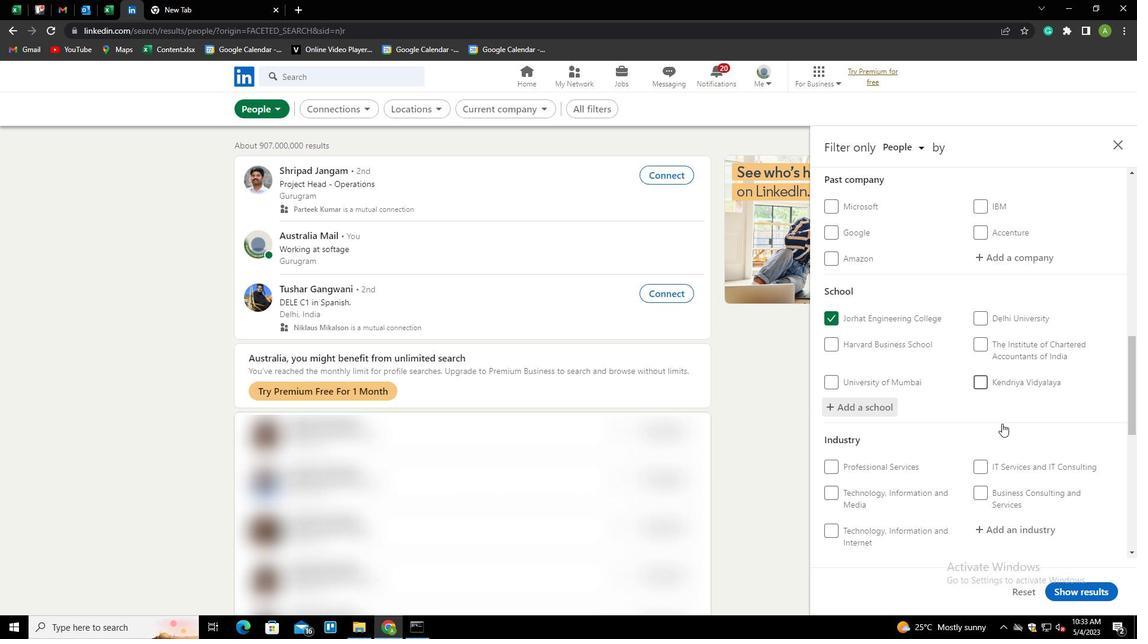 
Action: Mouse scrolled (1002, 423) with delta (0, 0)
Screenshot: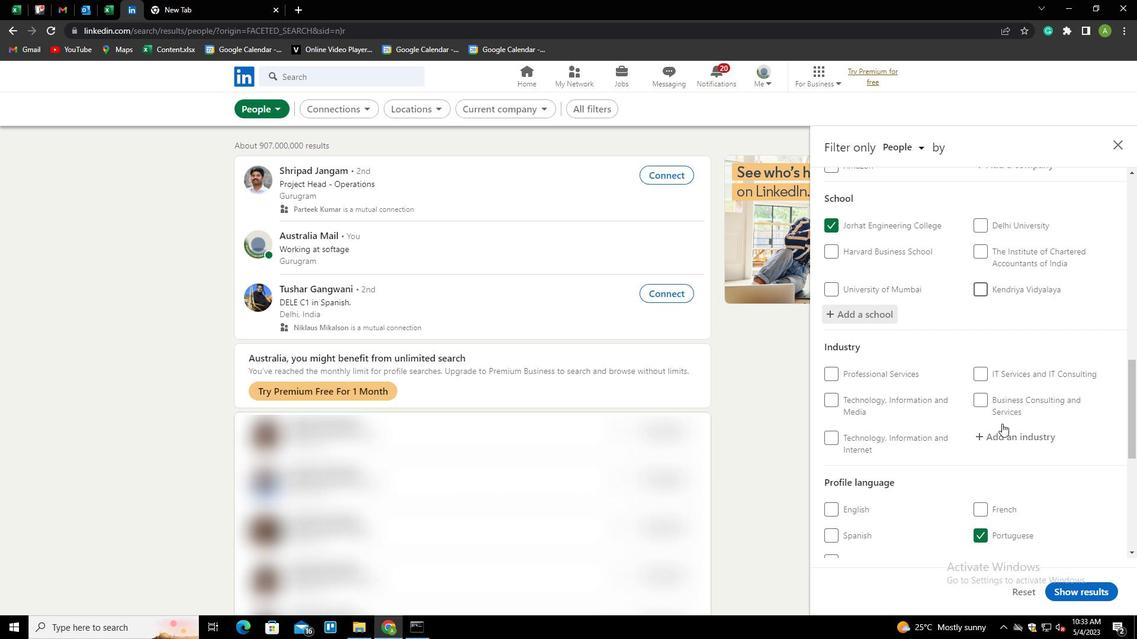
Action: Mouse moved to (996, 390)
Screenshot: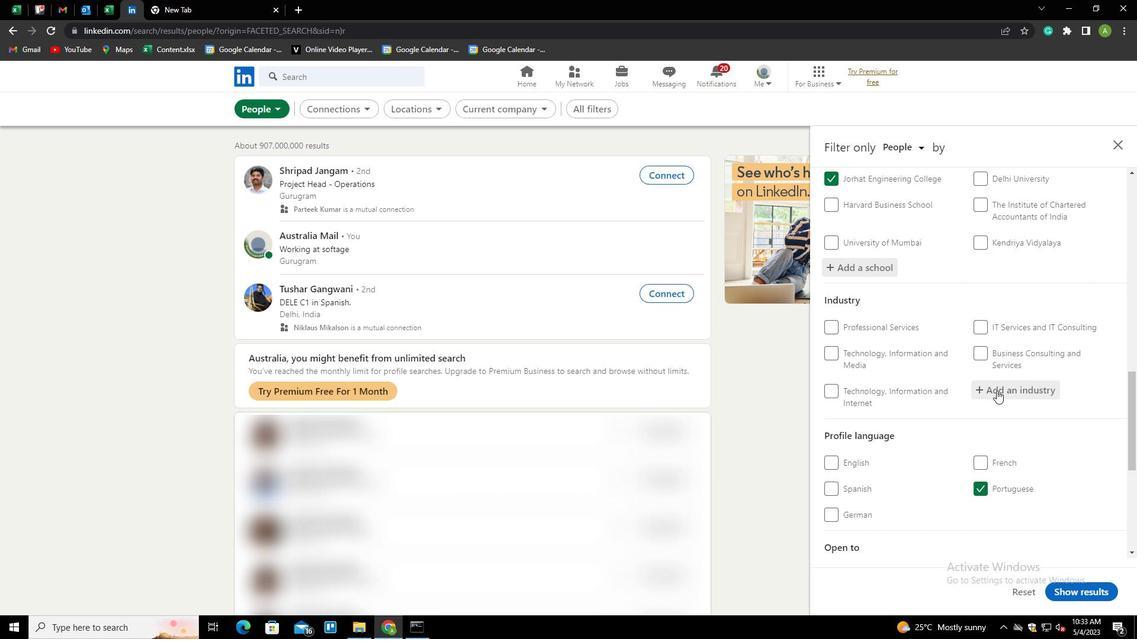 
Action: Mouse pressed left at (996, 390)
Screenshot: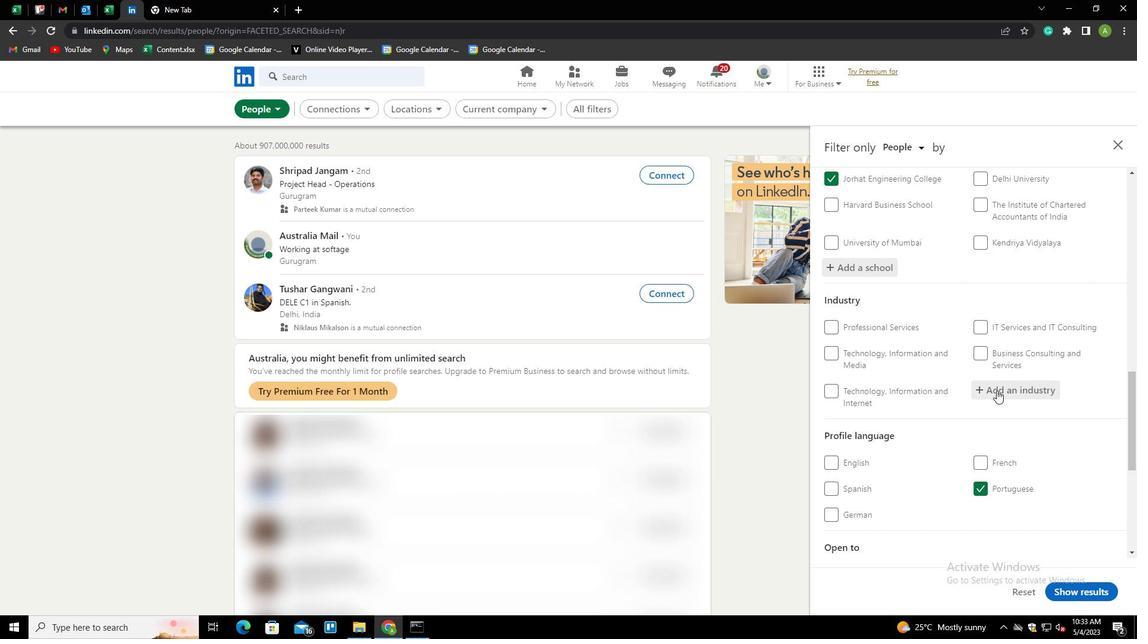 
Action: Key pressed <Key.shift>LIBRA<Key.down><Key.enter>
Screenshot: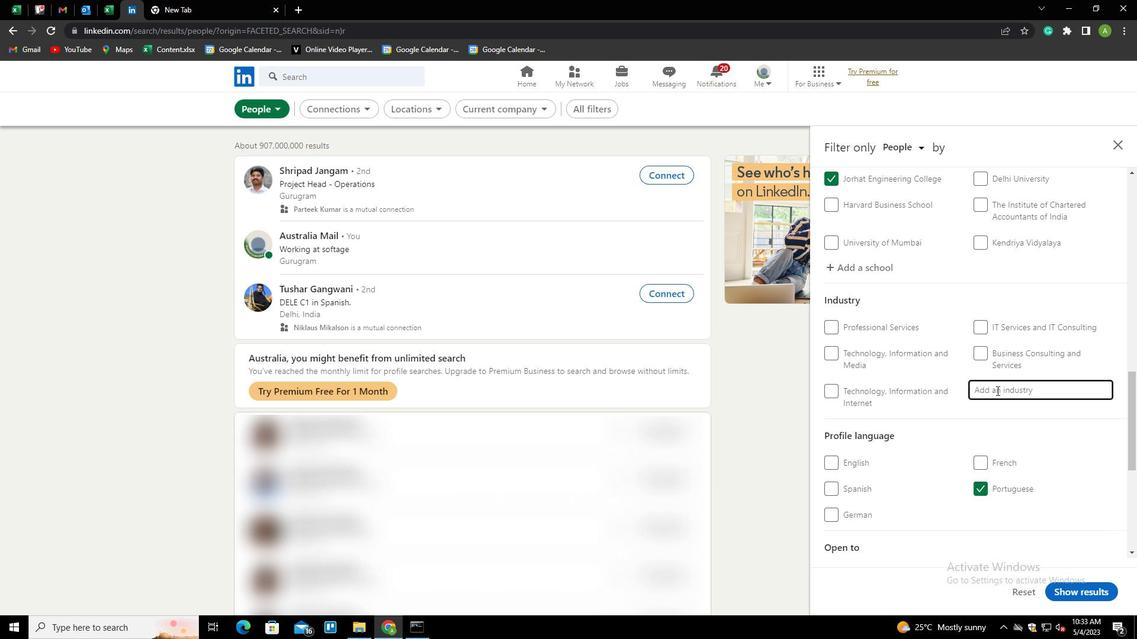 
Action: Mouse scrolled (996, 390) with delta (0, 0)
Screenshot: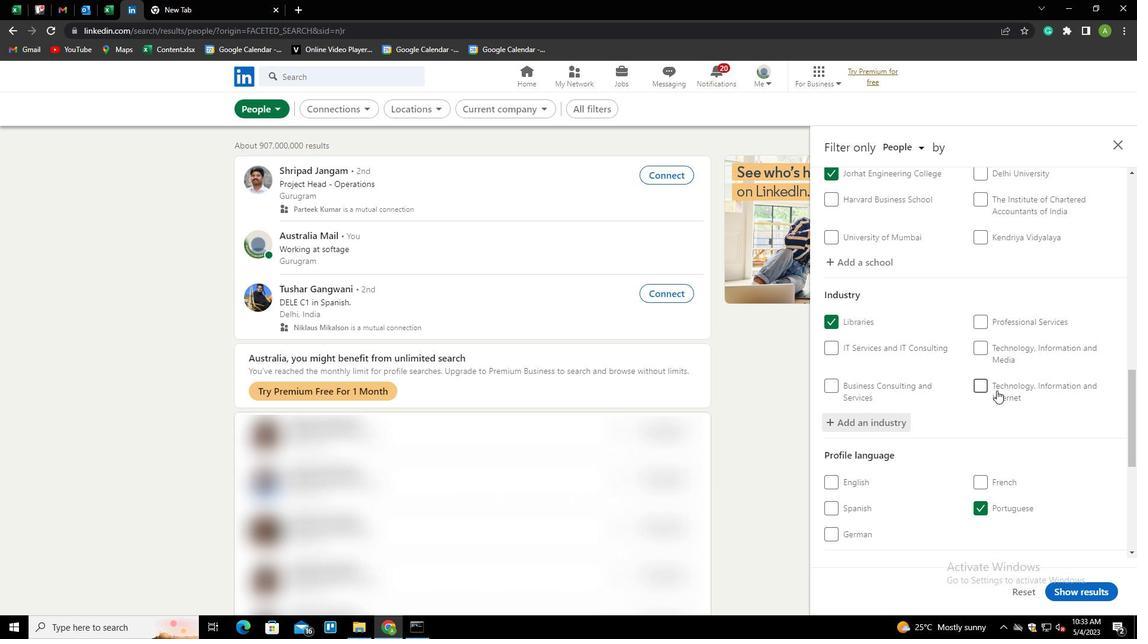 
Action: Mouse scrolled (996, 390) with delta (0, 0)
Screenshot: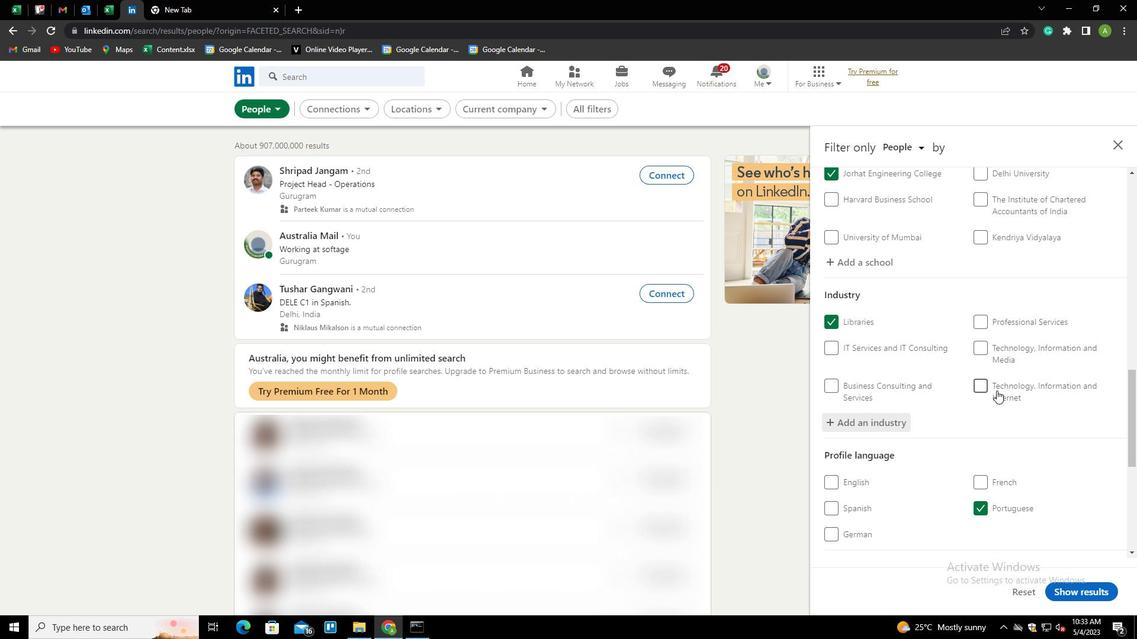 
Action: Mouse scrolled (996, 390) with delta (0, 0)
Screenshot: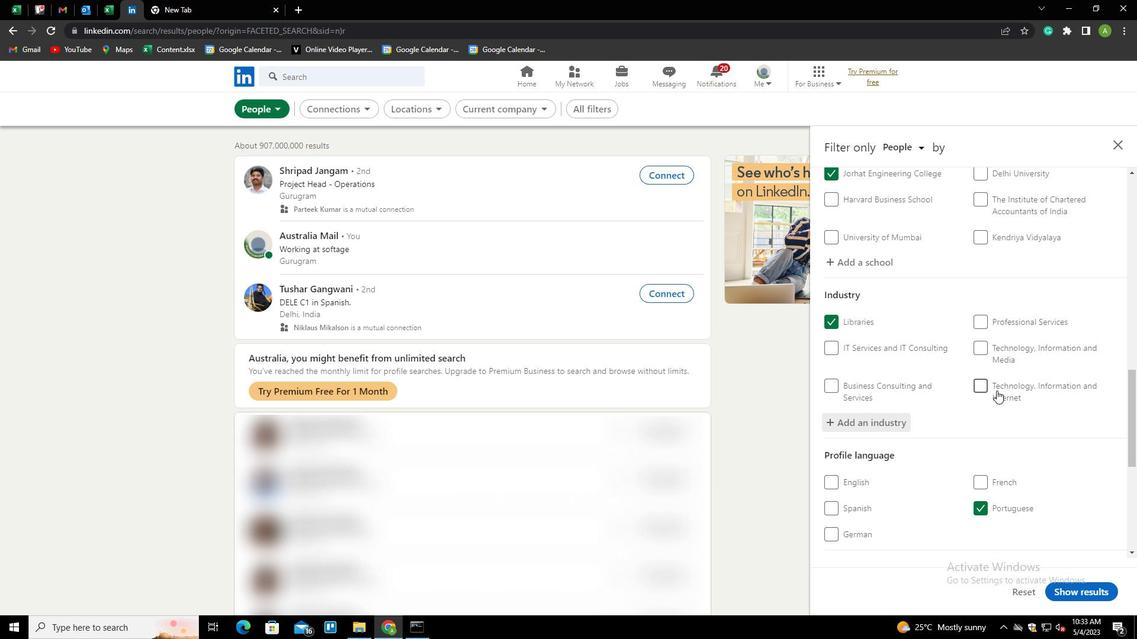 
Action: Mouse scrolled (996, 390) with delta (0, 0)
Screenshot: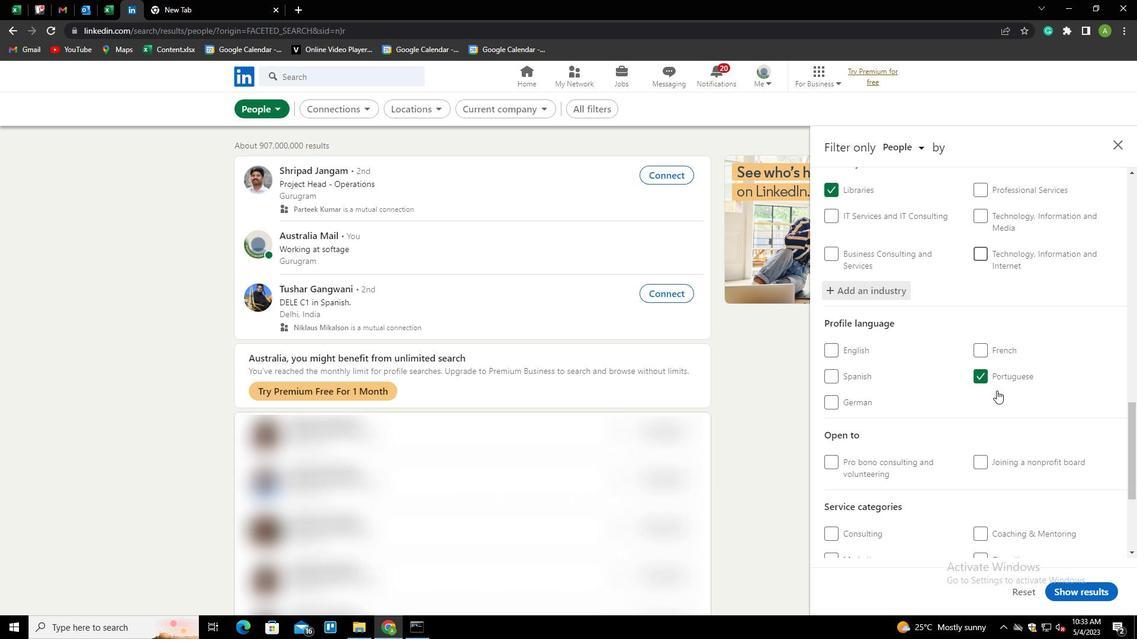 
Action: Mouse scrolled (996, 390) with delta (0, 0)
Screenshot: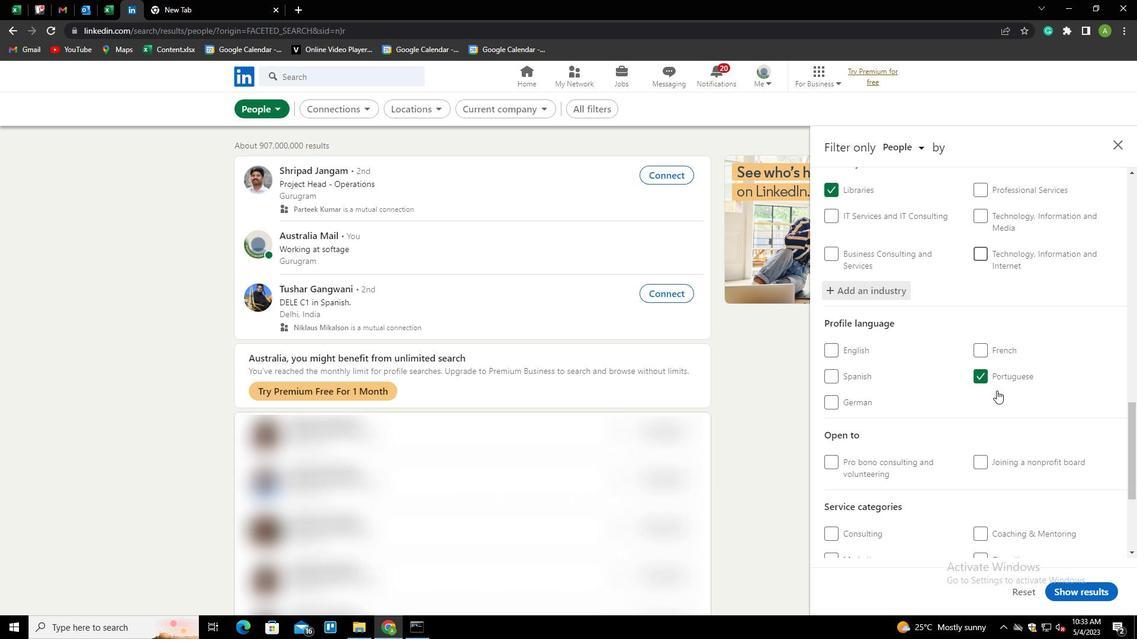 
Action: Mouse scrolled (996, 390) with delta (0, 0)
Screenshot: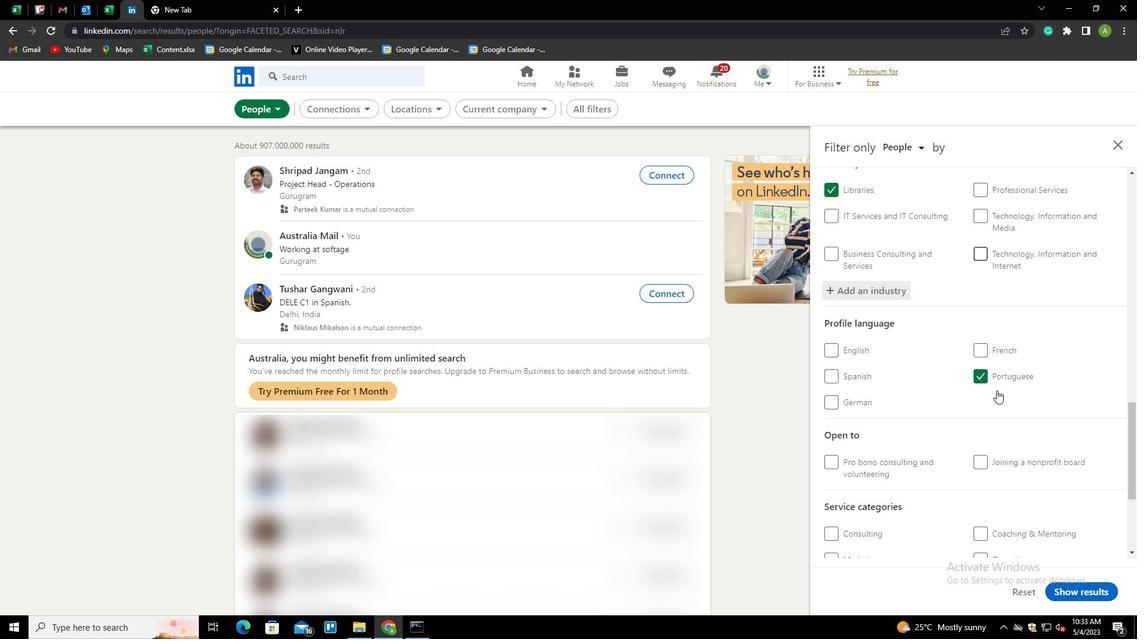 
Action: Mouse moved to (920, 507)
Screenshot: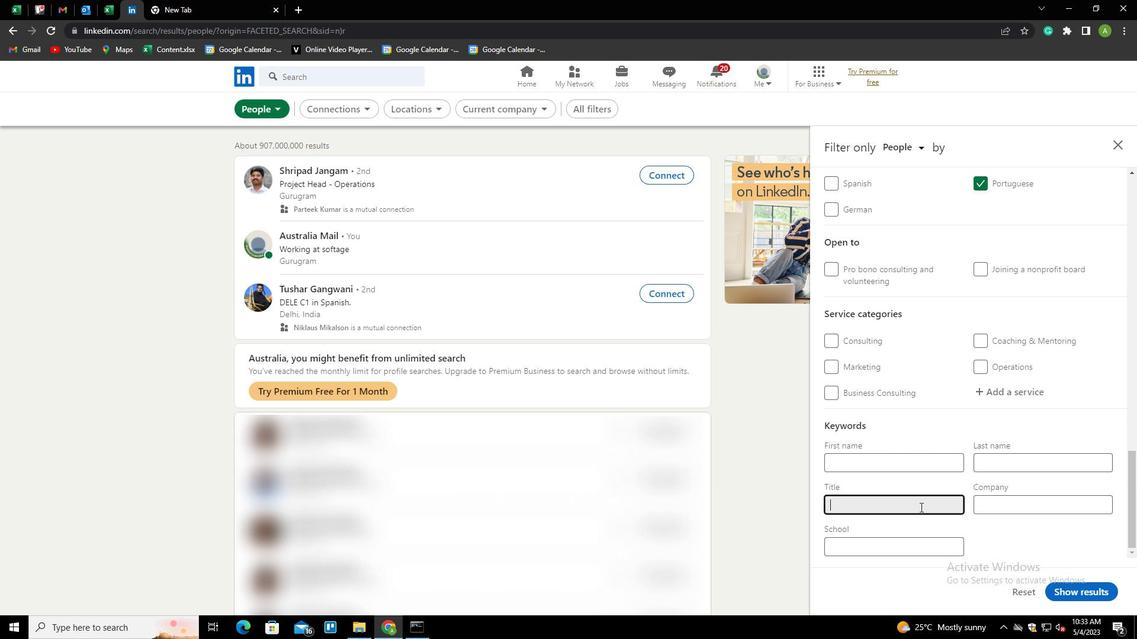 
Action: Mouse pressed left at (920, 507)
Screenshot: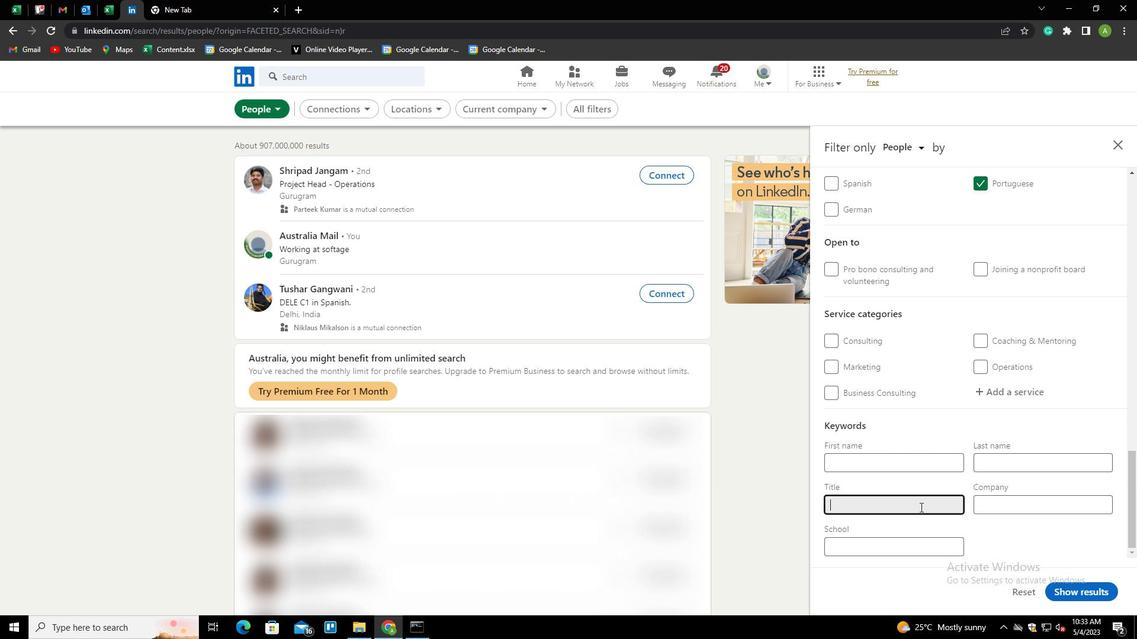 
Action: Key pressed <Key.shift><Key.shift><Key.shift><Key.shift><Key.shift><Key.shift><Key.shift><Key.shift><Key.shift><Key.shift><Key.shift><Key.shift><Key.shift><Key.shift><Key.shift><Key.shift><Key.shift><Key.shift><Key.shift><Key.shift><Key.shift><Key.shift><Key.shift><Key.shift><Key.shift><Key.shift><Key.shift><Key.shift>FOUNDER
Screenshot: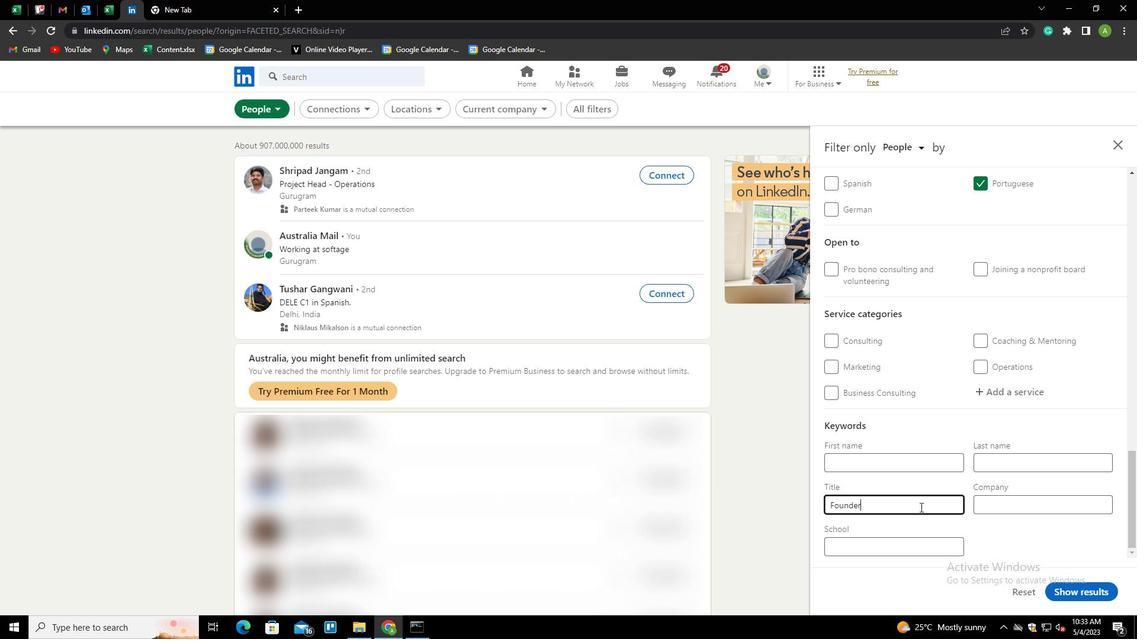 
Action: Mouse moved to (1000, 537)
Screenshot: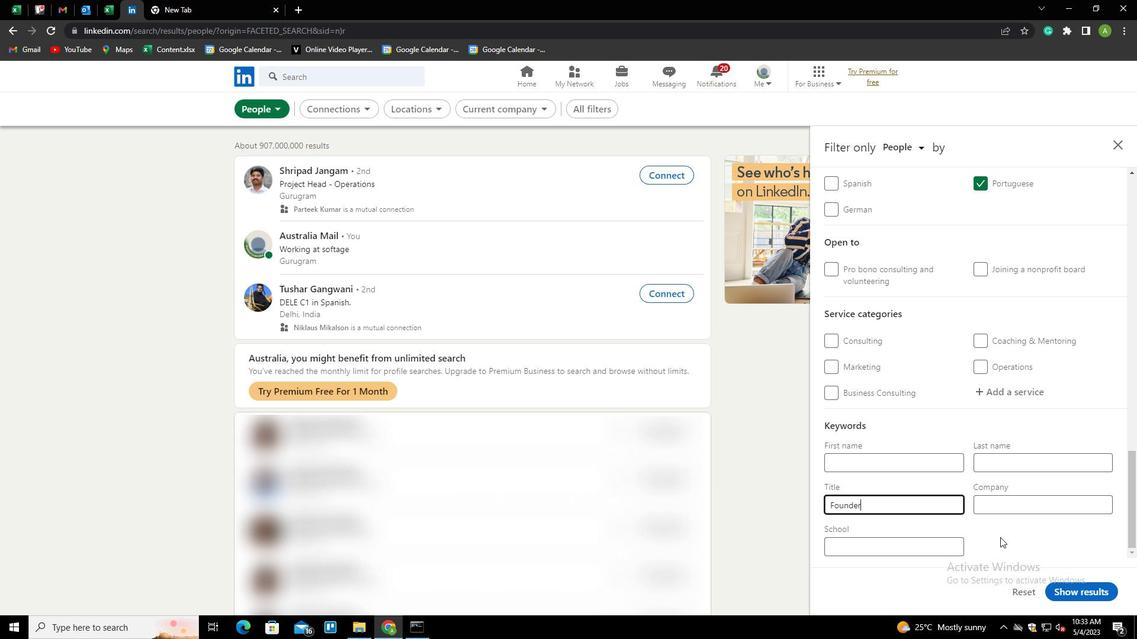 
Action: Mouse pressed left at (1000, 537)
Screenshot: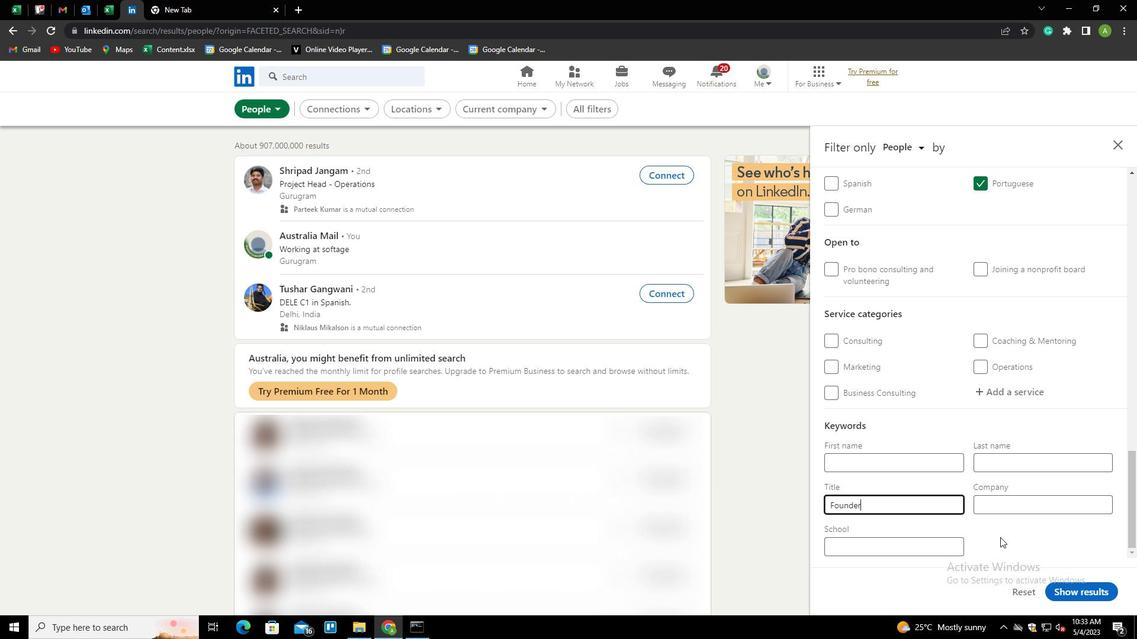 
Action: Mouse moved to (1080, 589)
Screenshot: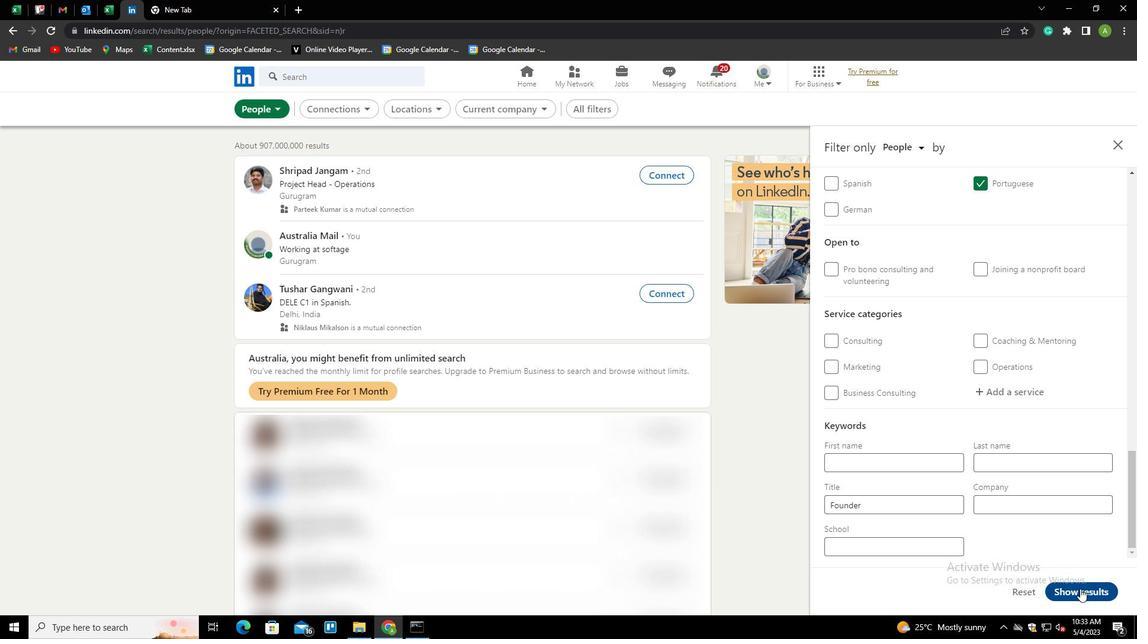 
Action: Mouse pressed left at (1080, 589)
Screenshot: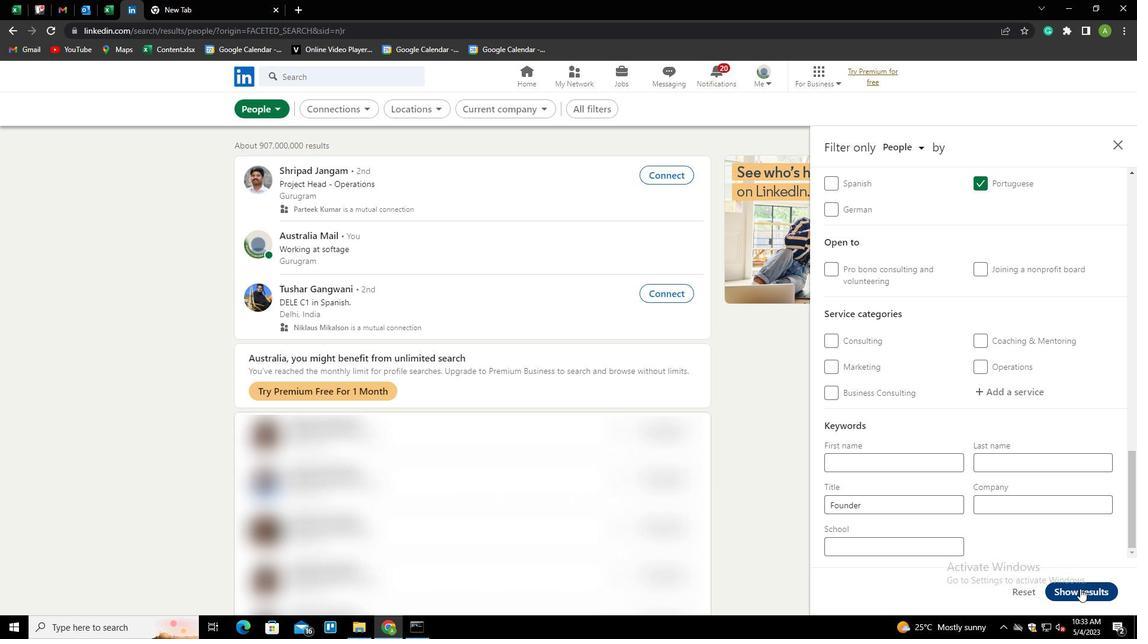 
